Task: Look for space in Otradnoye, Russia from 10th June, 2023 to 25th June, 2023 for 4 adults in price range Rs.10000 to Rs.15000. Place can be private room with 4 bedrooms having 4 beds and 4 bathrooms. Property type can be house, flat, guest house, hotel. Amenities needed are: wifi, TV, free parkinig on premises, gym, breakfast. Booking option can be shelf check-in. Required host language is English.
Action: Mouse moved to (383, 151)
Screenshot: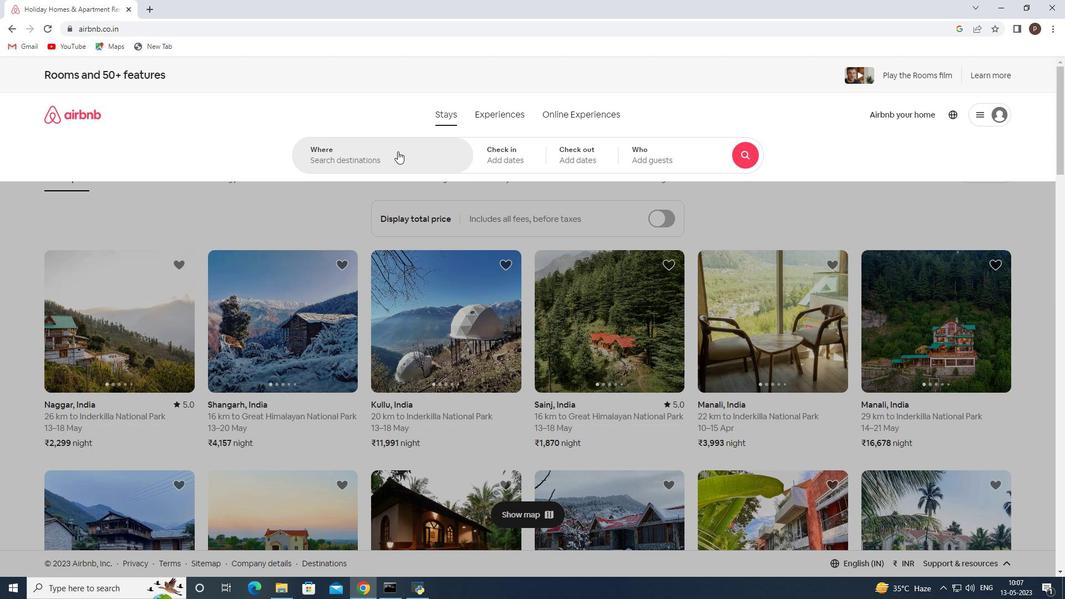 
Action: Mouse pressed left at (383, 151)
Screenshot: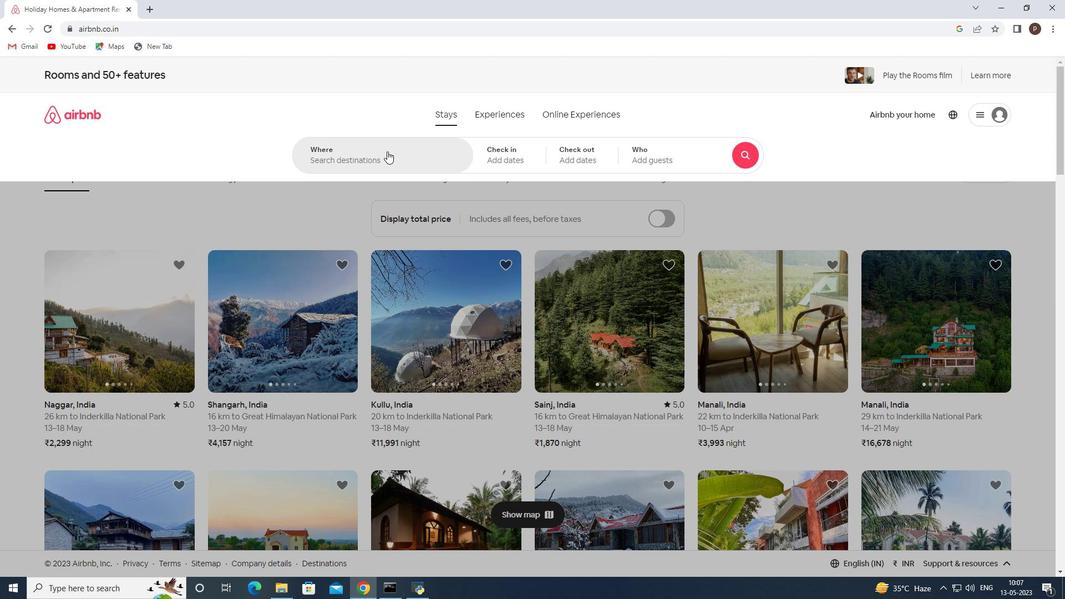 
Action: Key pressed <Key.caps_lock>O<Key.caps_lock>tradnoye,<Key.space><Key.caps_lock>R<Key.caps_lock>ussia<Key.enter>
Screenshot: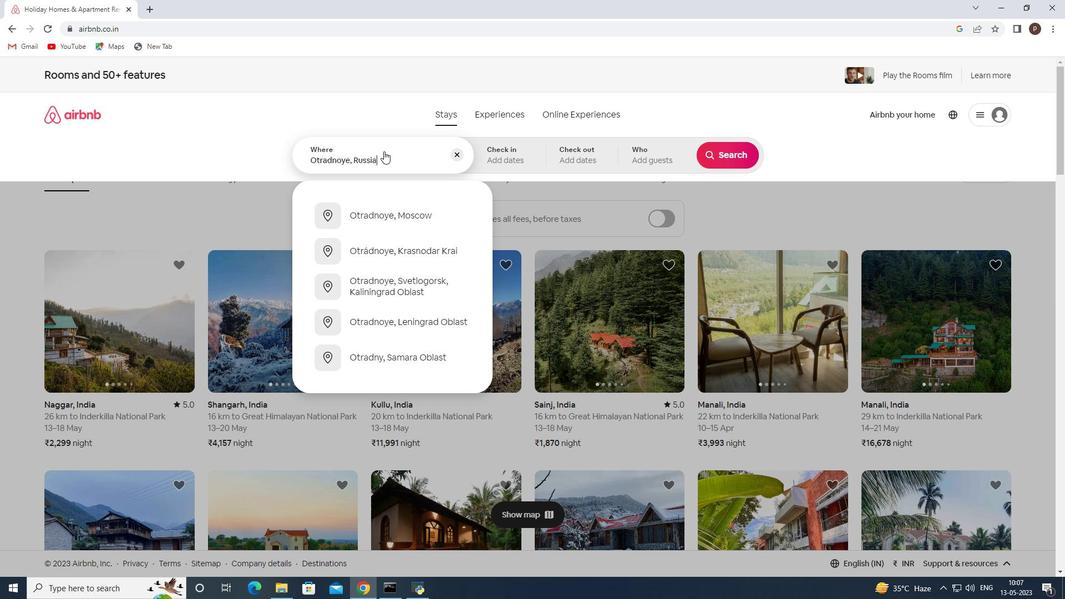 
Action: Mouse moved to (715, 316)
Screenshot: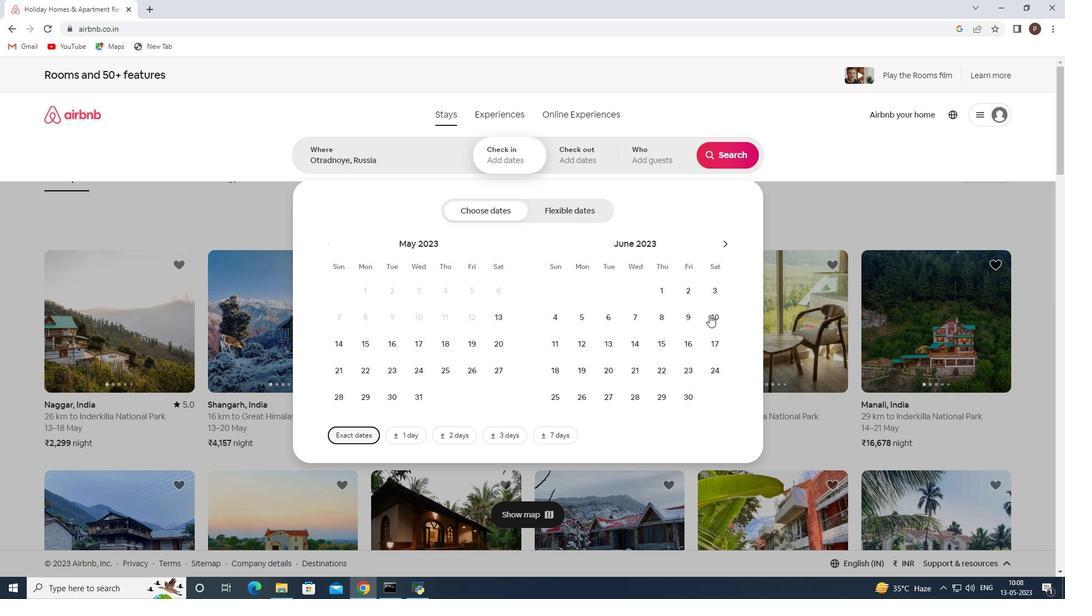 
Action: Mouse pressed left at (715, 316)
Screenshot: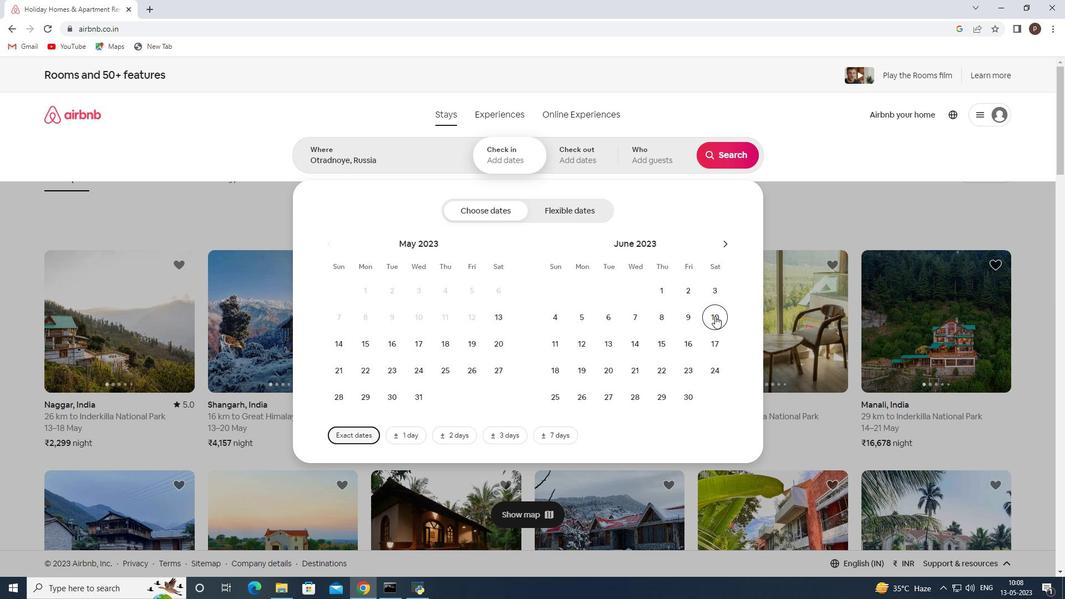 
Action: Mouse moved to (545, 397)
Screenshot: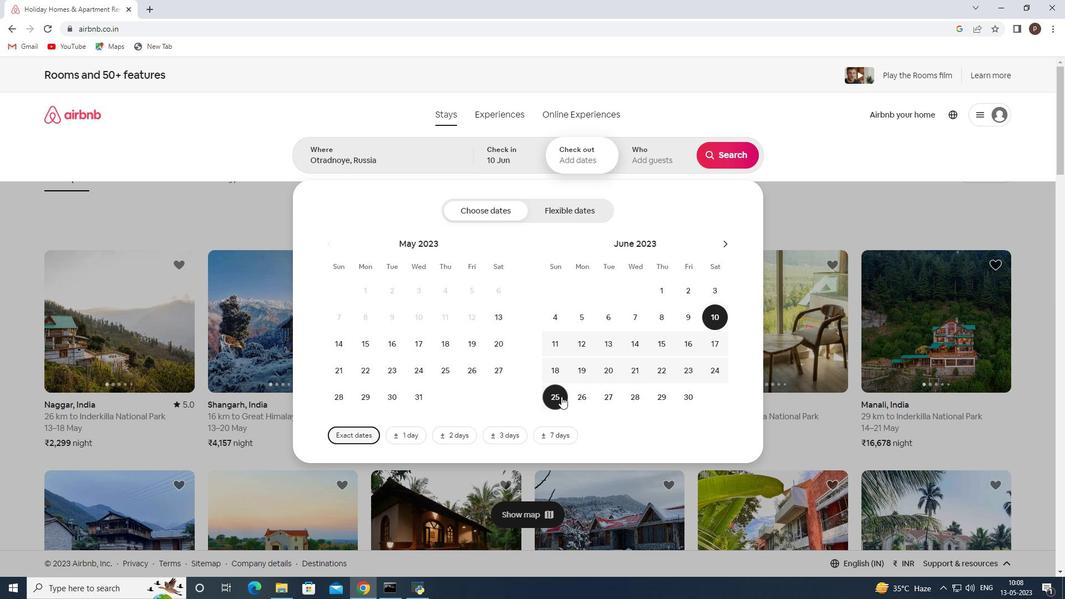 
Action: Mouse pressed left at (545, 397)
Screenshot: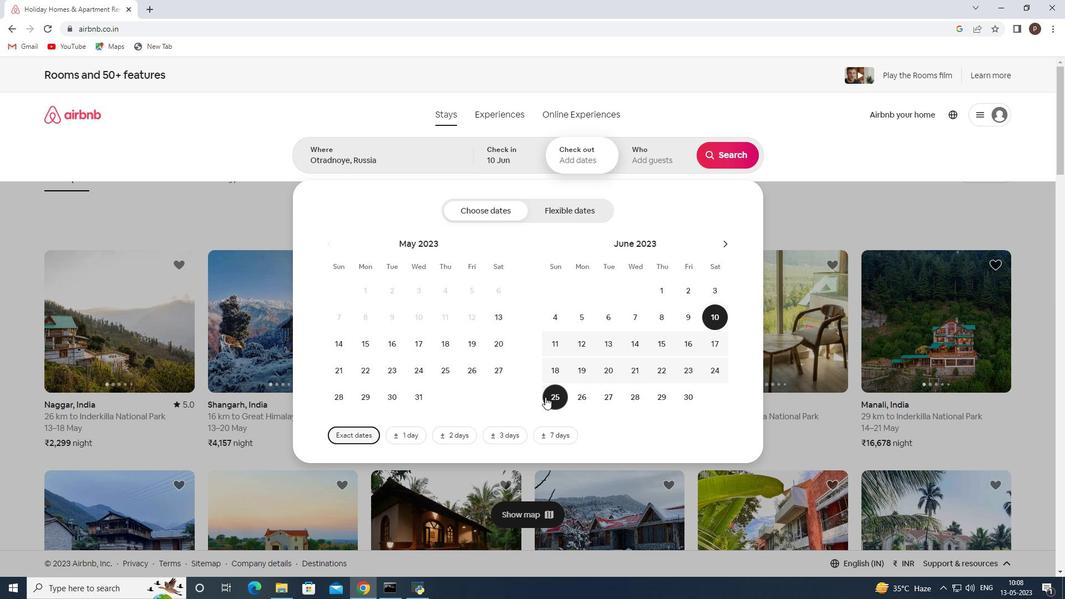
Action: Mouse moved to (638, 155)
Screenshot: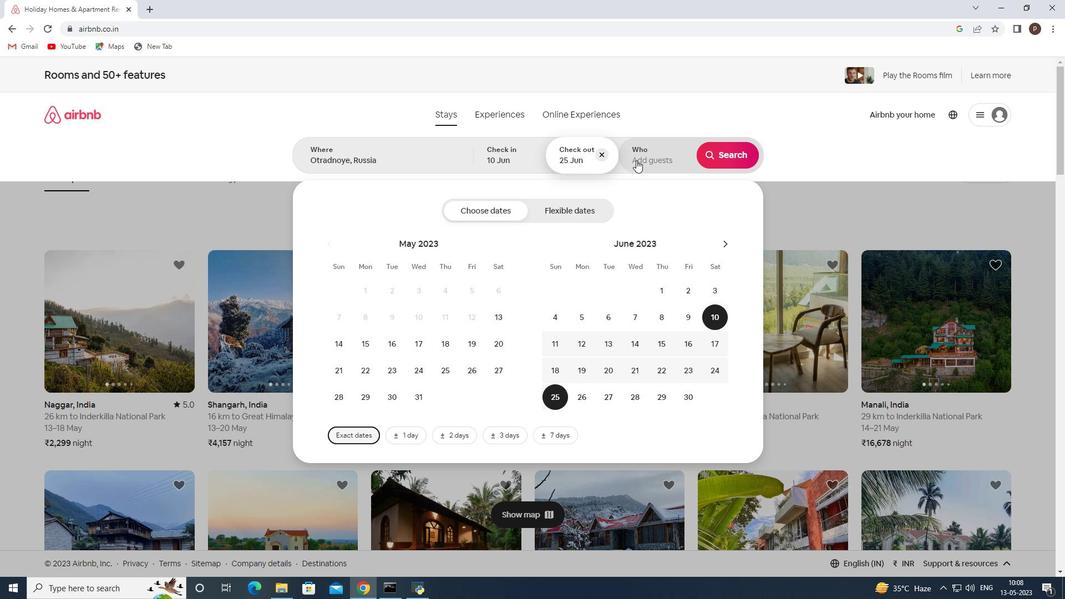 
Action: Mouse pressed left at (638, 155)
Screenshot: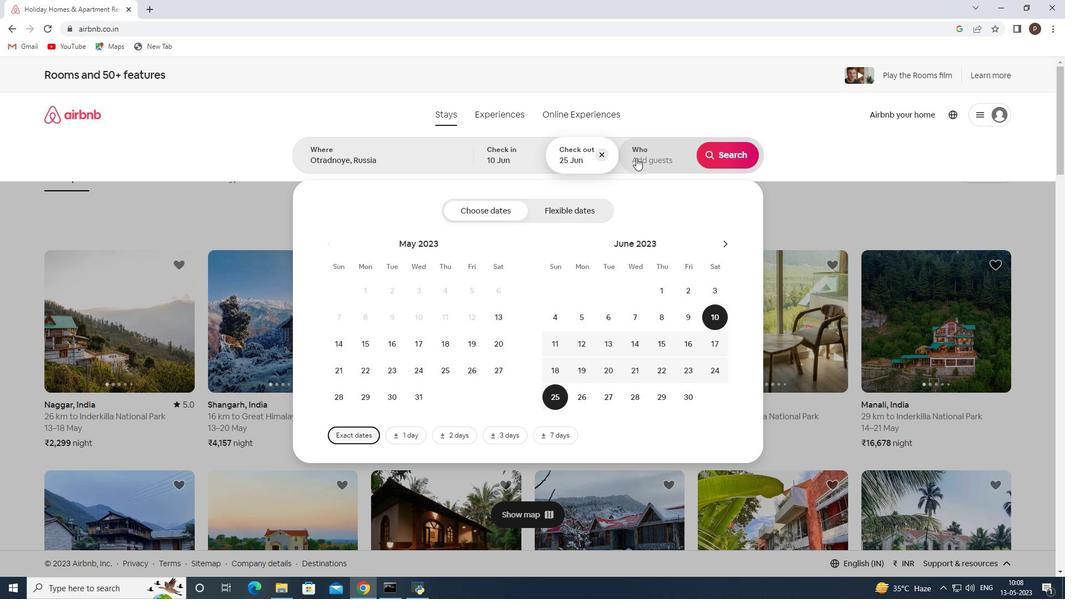 
Action: Mouse moved to (738, 214)
Screenshot: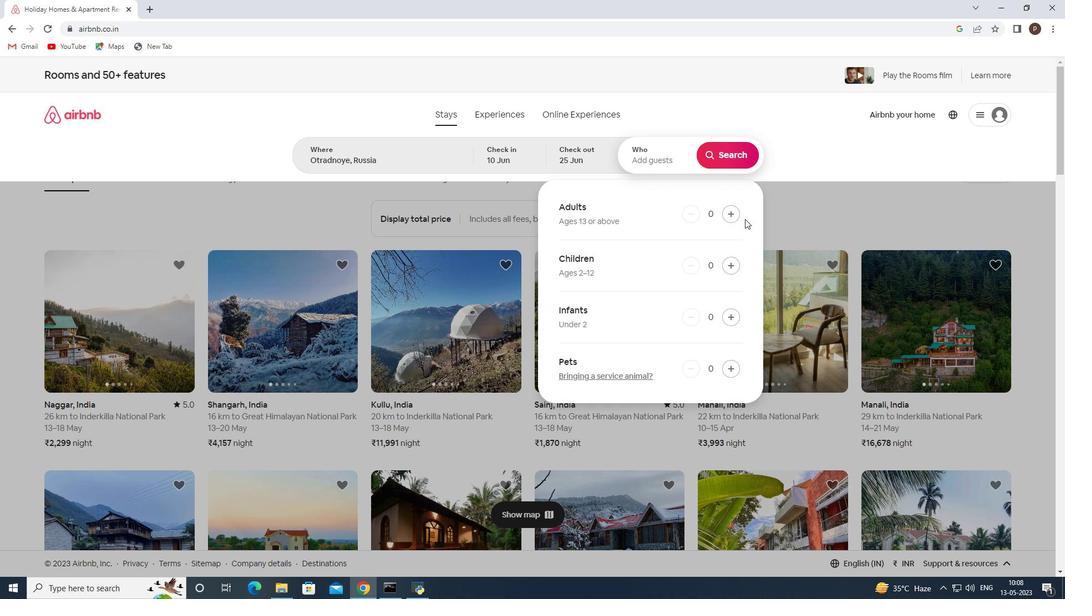 
Action: Mouse pressed left at (738, 214)
Screenshot: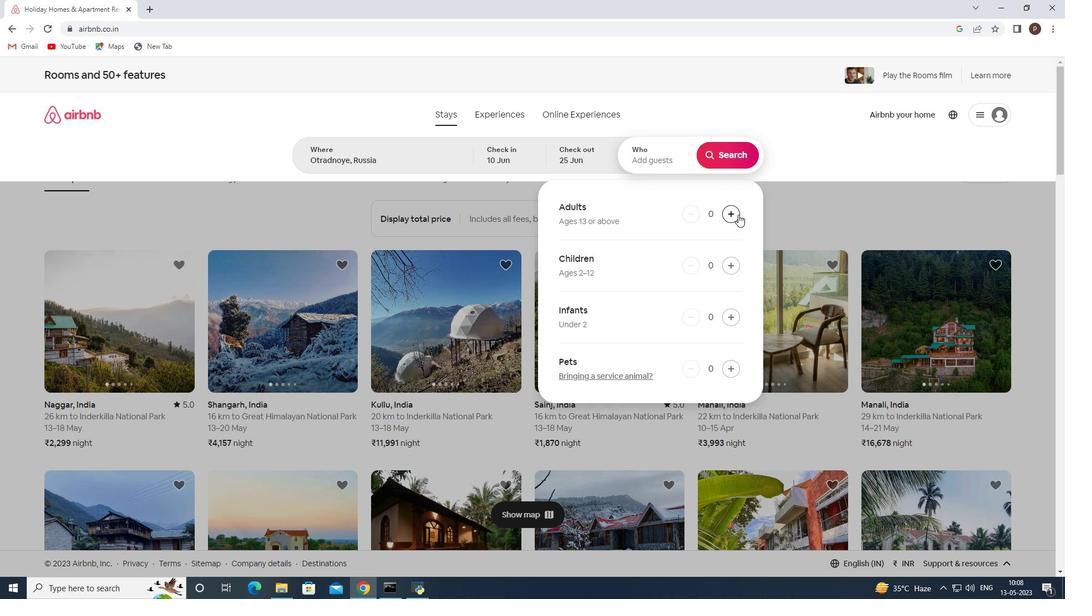 
Action: Mouse pressed left at (738, 214)
Screenshot: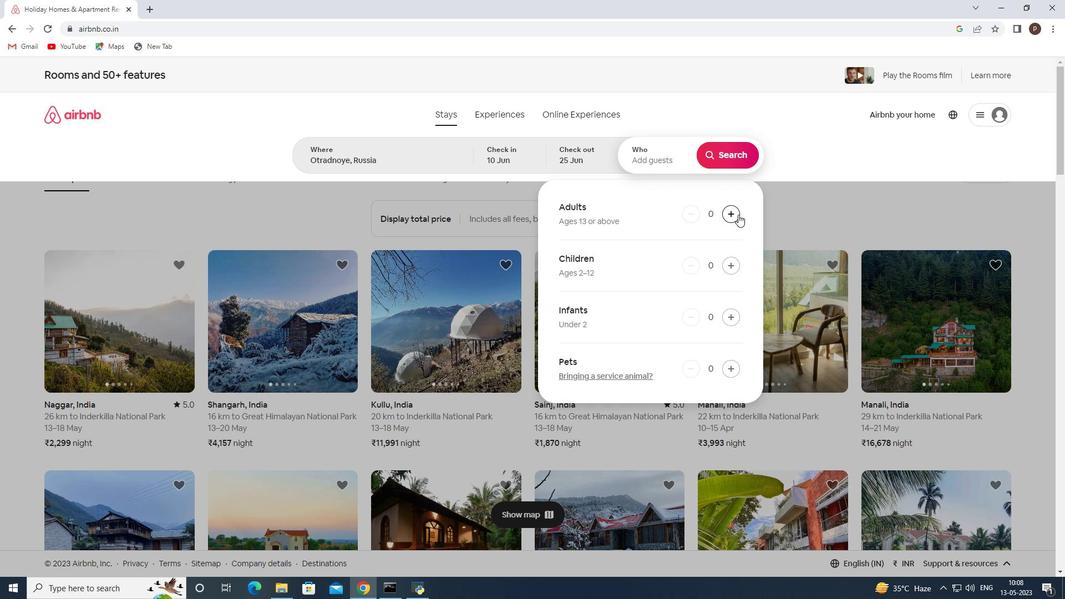 
Action: Mouse pressed left at (738, 214)
Screenshot: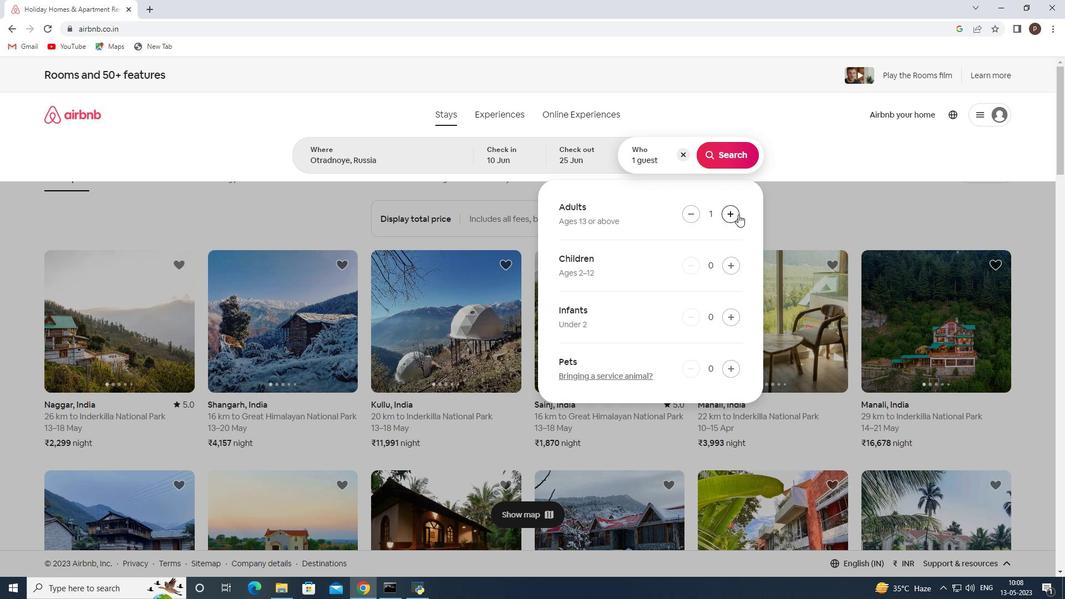 
Action: Mouse pressed left at (738, 214)
Screenshot: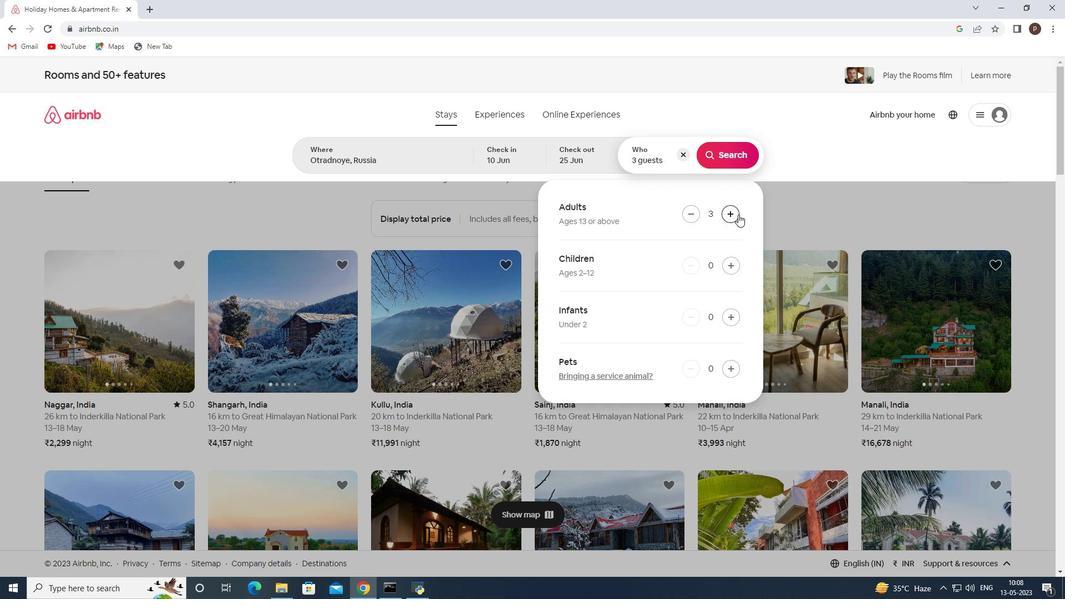 
Action: Mouse moved to (729, 153)
Screenshot: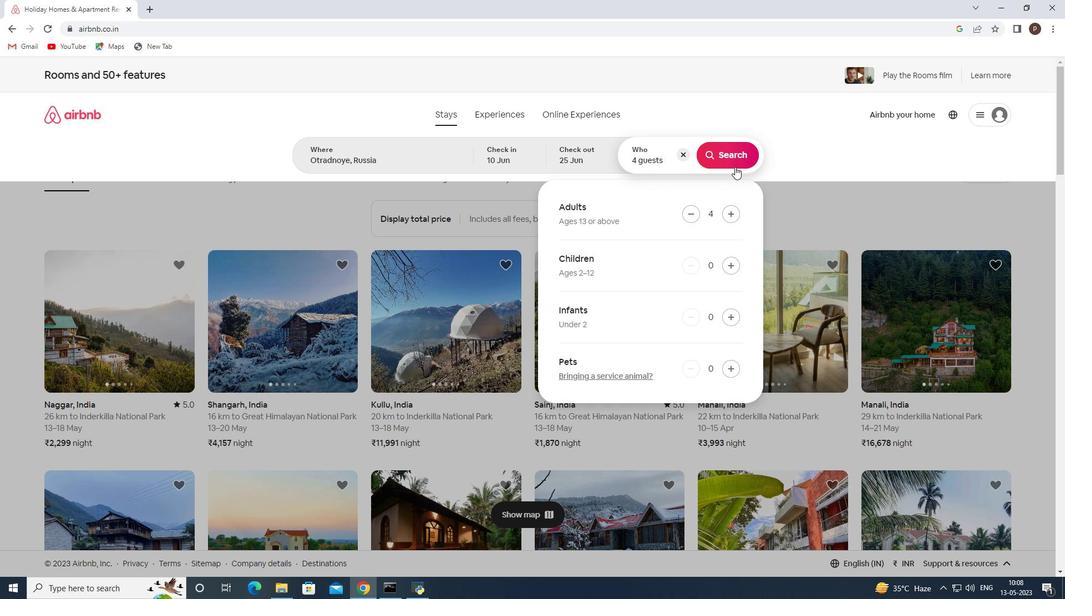 
Action: Mouse pressed left at (729, 153)
Screenshot: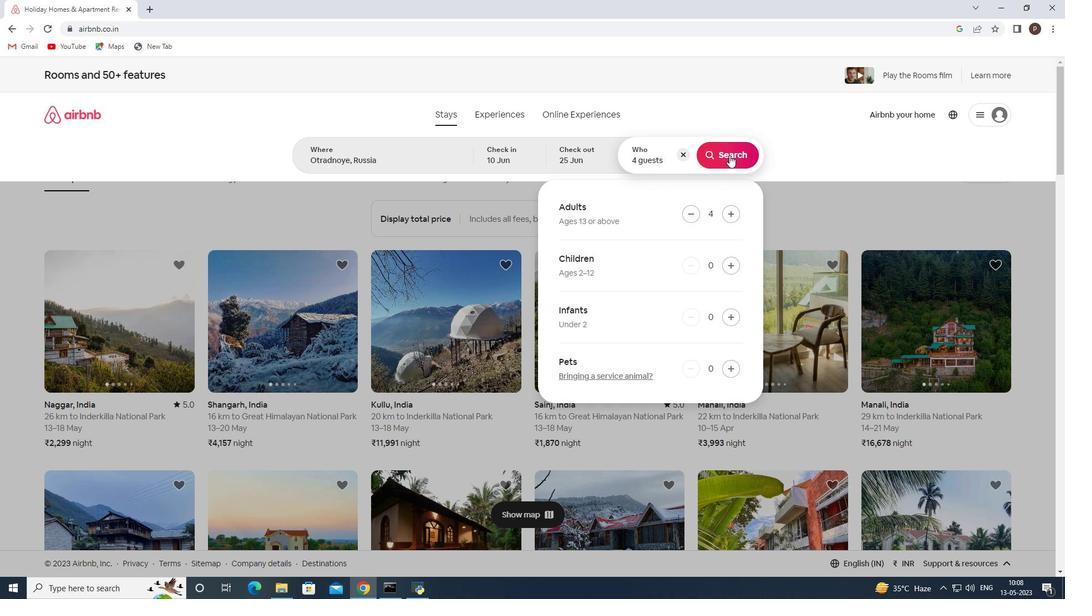 
Action: Mouse moved to (1009, 123)
Screenshot: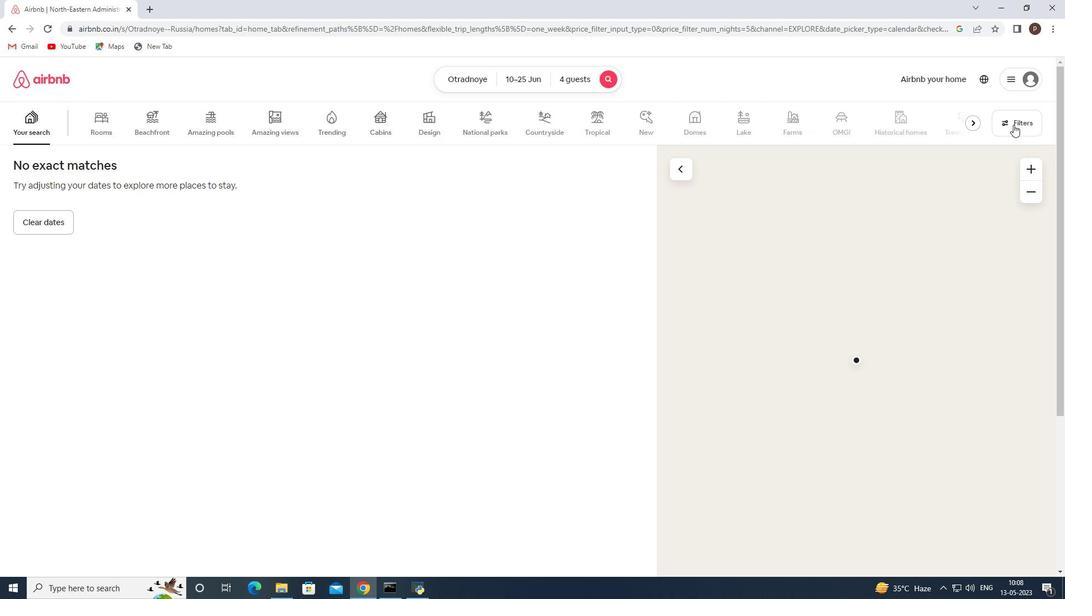 
Action: Mouse pressed left at (1009, 123)
Screenshot: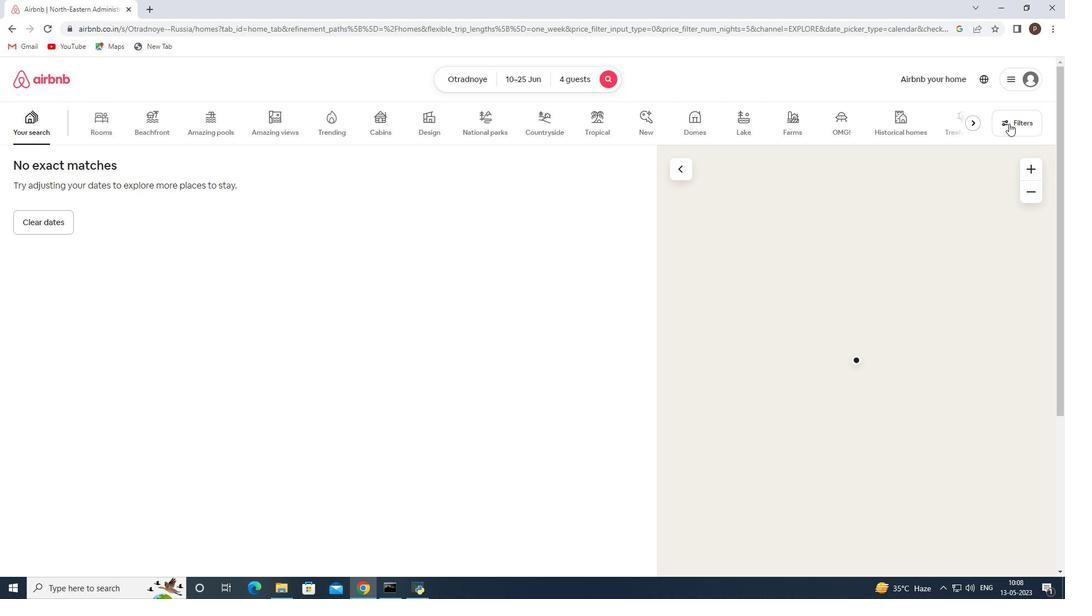 
Action: Mouse moved to (375, 402)
Screenshot: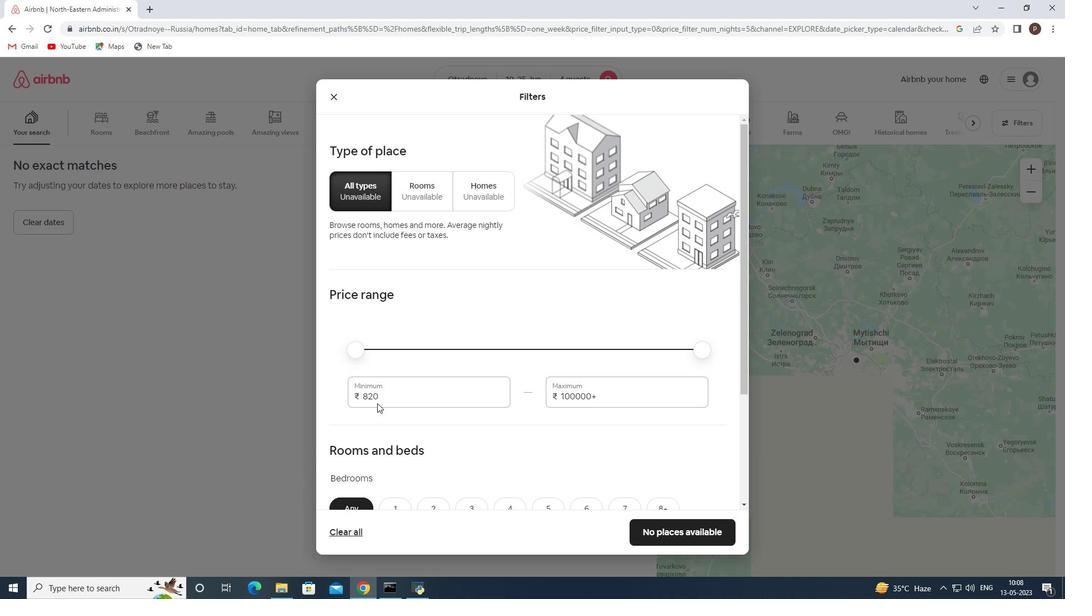 
Action: Mouse pressed left at (375, 402)
Screenshot: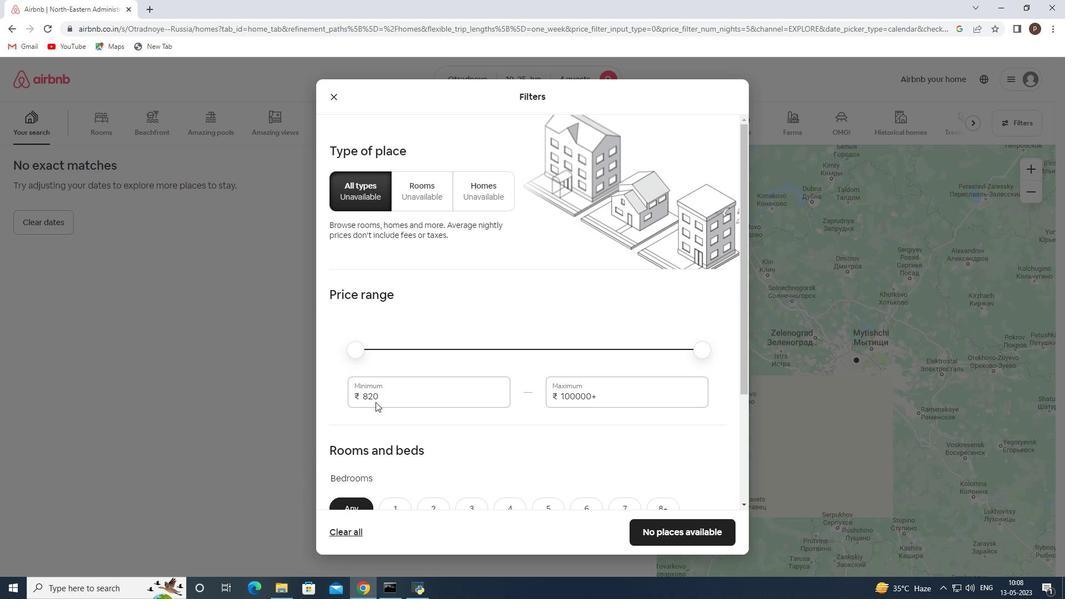 
Action: Mouse pressed left at (375, 402)
Screenshot: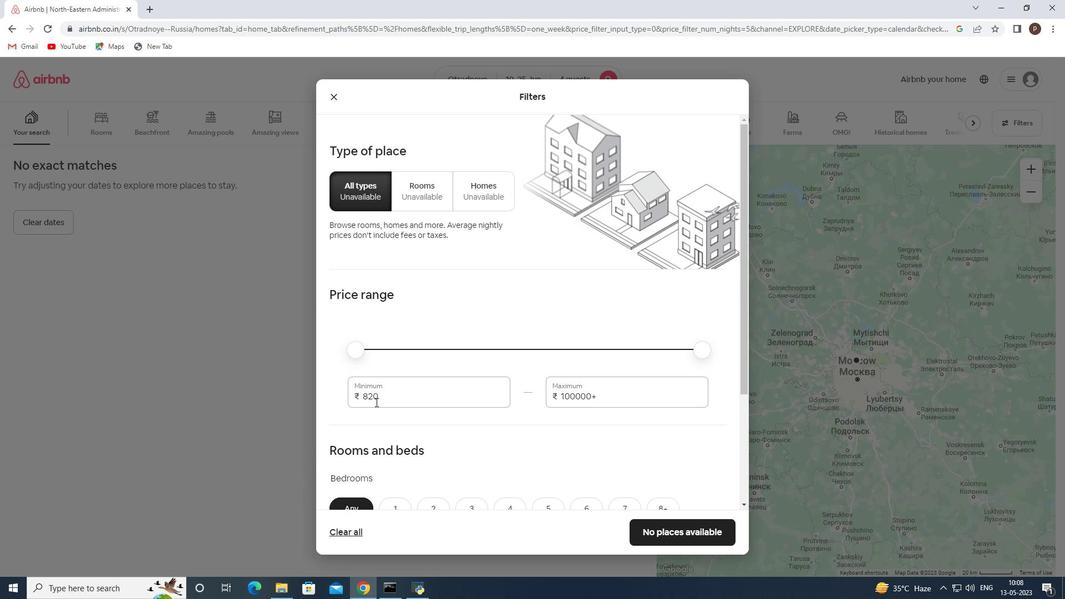 
Action: Key pressed 10000<Key.tab>15000
Screenshot: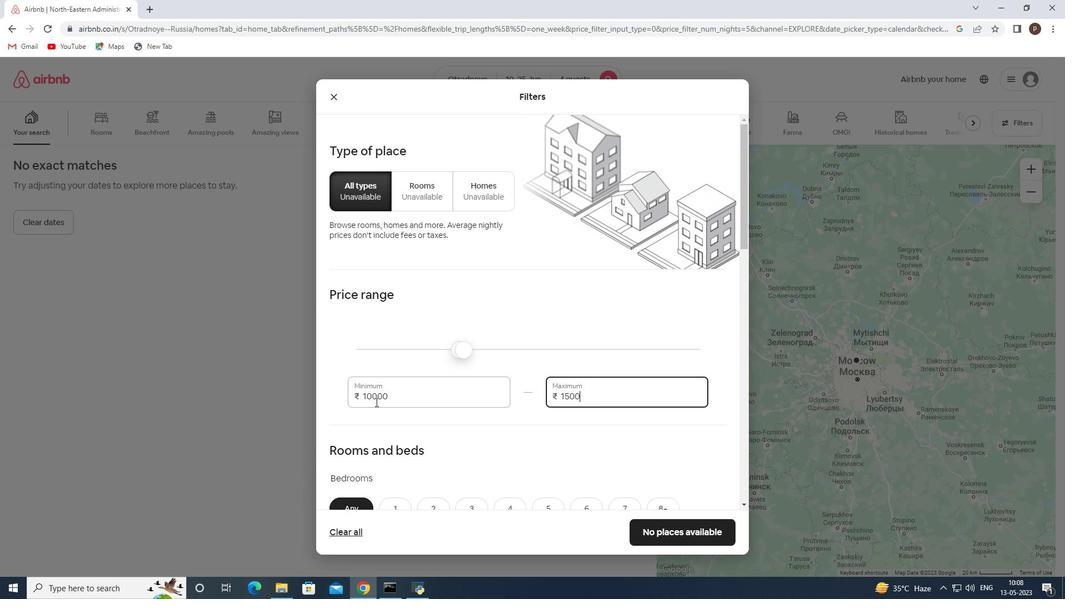 
Action: Mouse scrolled (375, 401) with delta (0, 0)
Screenshot: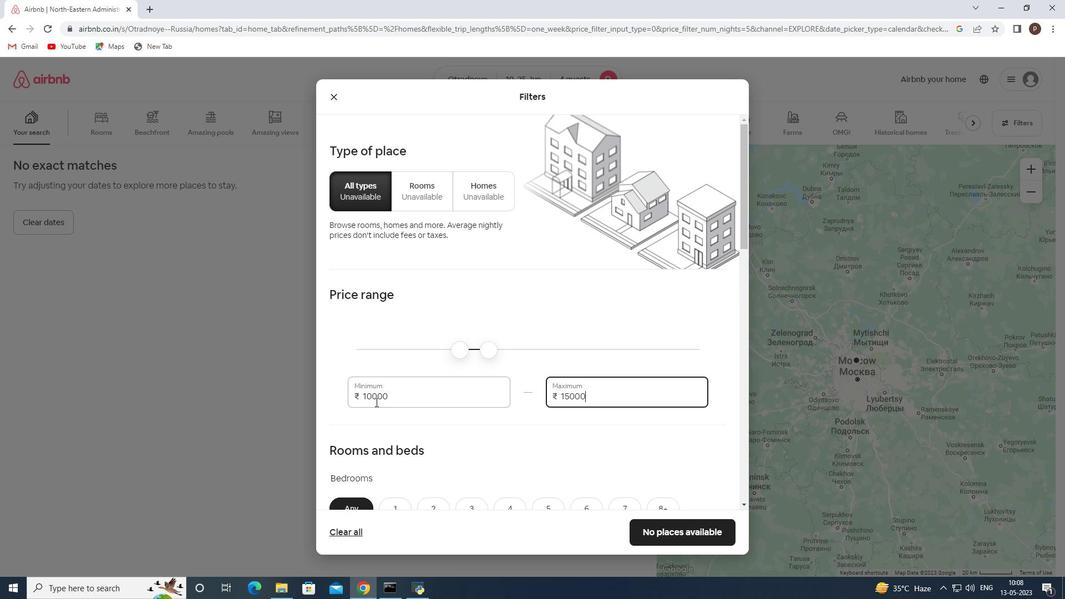 
Action: Mouse scrolled (375, 401) with delta (0, 0)
Screenshot: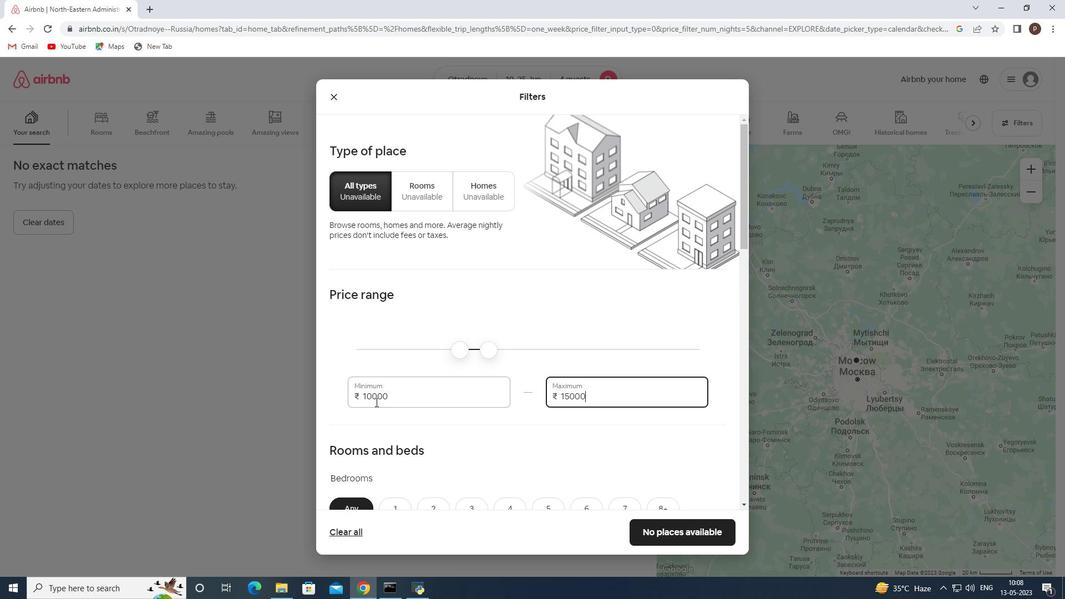 
Action: Mouse scrolled (375, 401) with delta (0, 0)
Screenshot: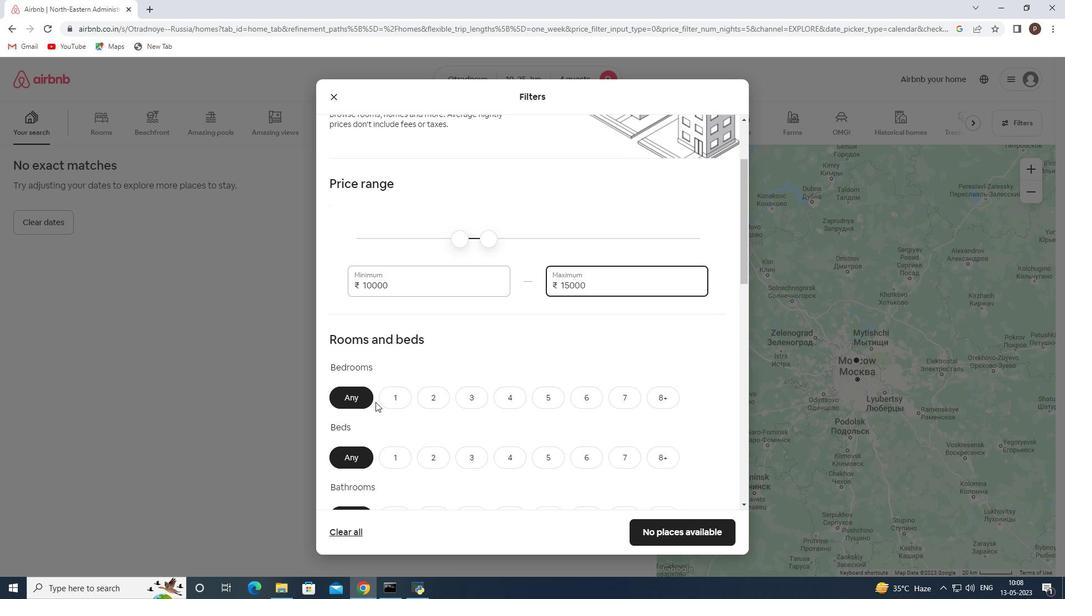 
Action: Mouse scrolled (375, 401) with delta (0, 0)
Screenshot: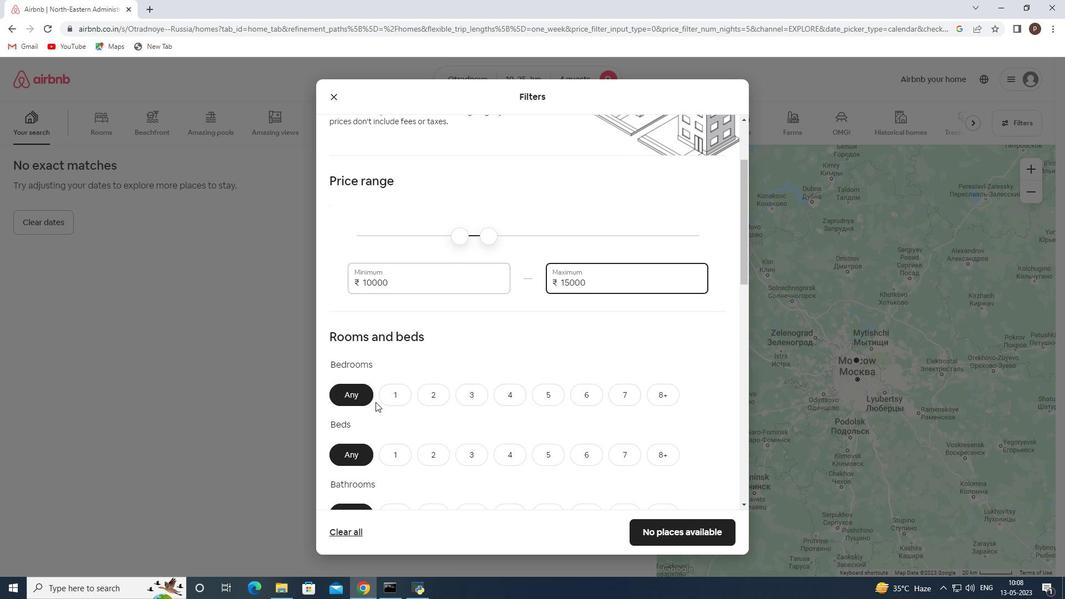 
Action: Mouse moved to (507, 285)
Screenshot: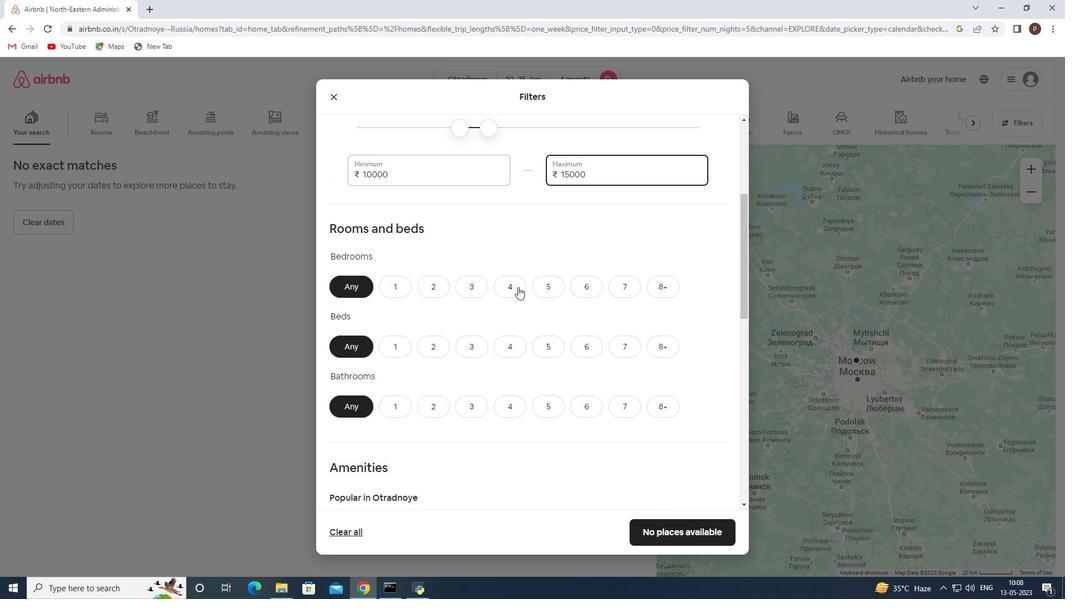 
Action: Mouse pressed left at (507, 285)
Screenshot: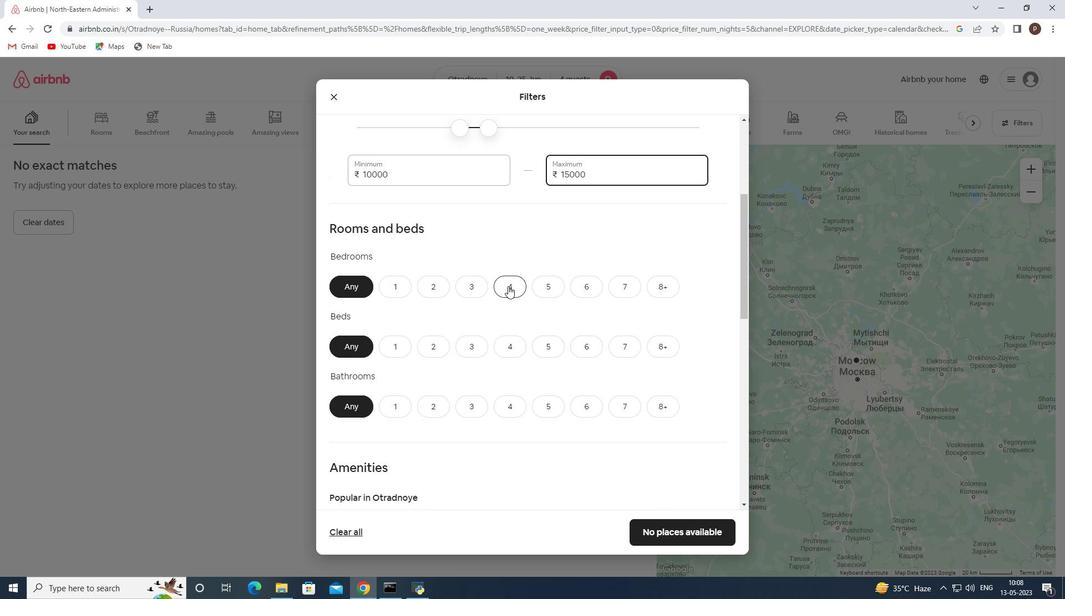 
Action: Mouse moved to (507, 346)
Screenshot: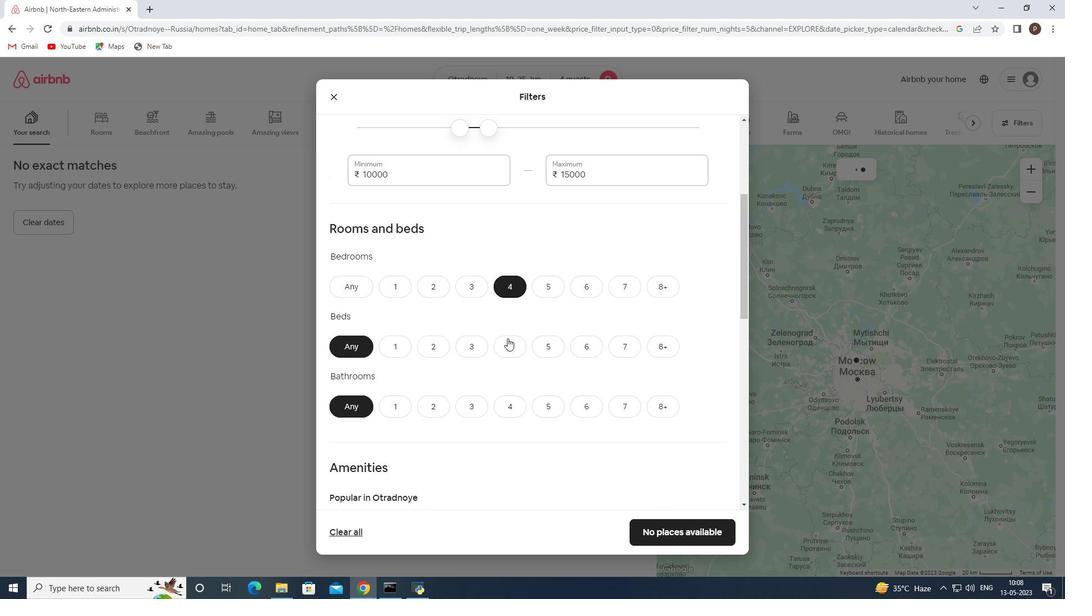 
Action: Mouse pressed left at (507, 346)
Screenshot: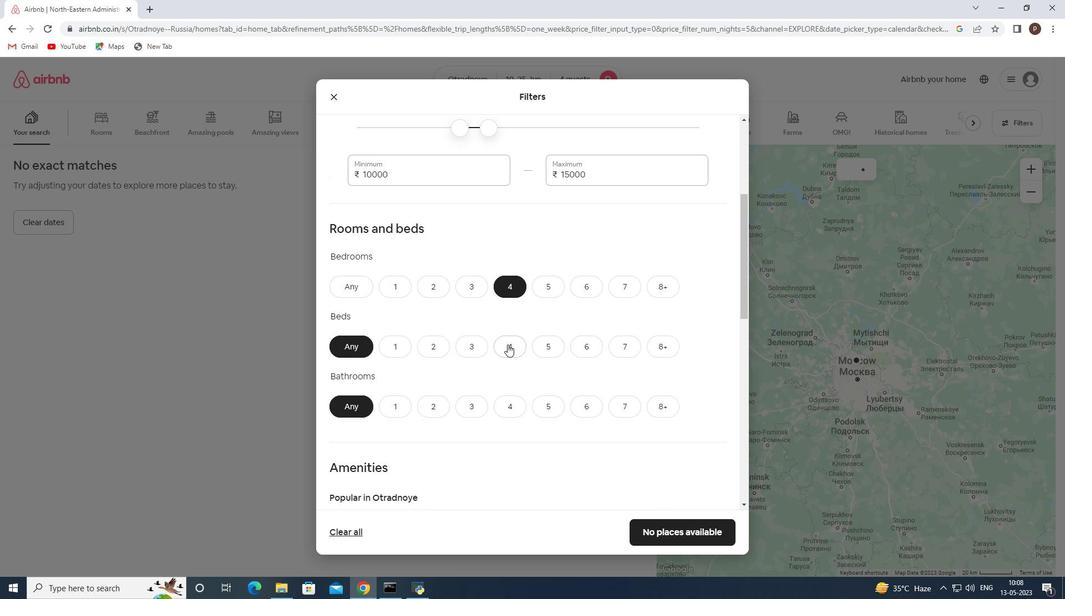 
Action: Mouse moved to (510, 402)
Screenshot: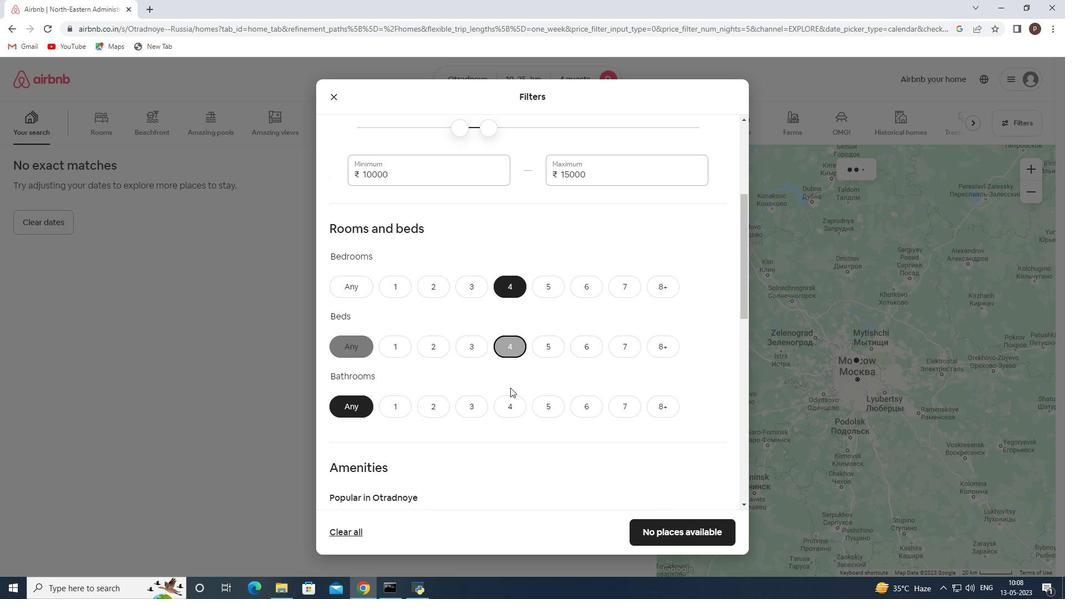 
Action: Mouse pressed left at (510, 402)
Screenshot: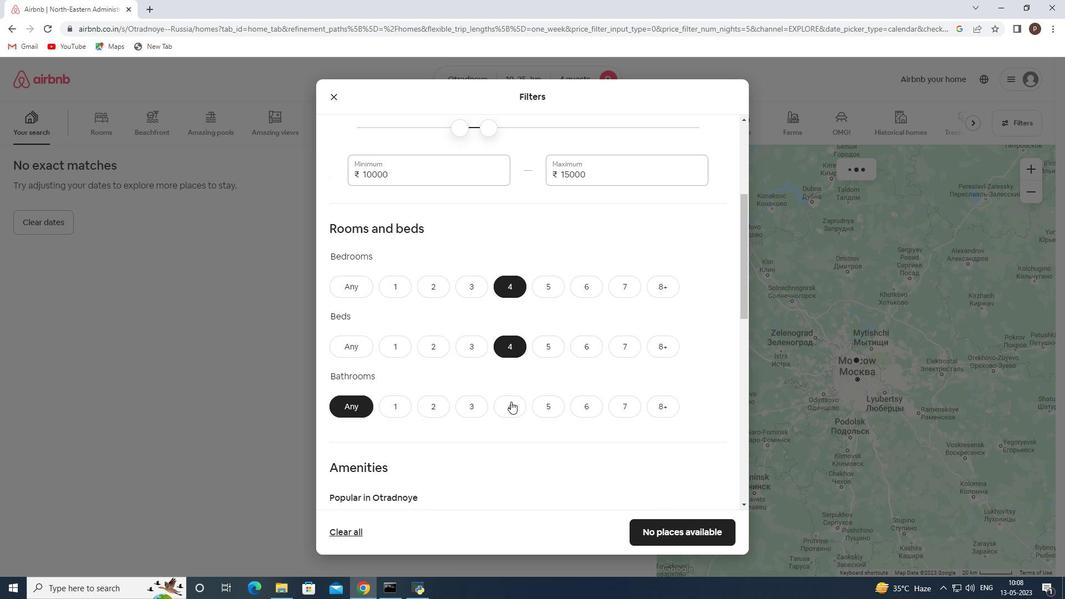 
Action: Mouse scrolled (510, 401) with delta (0, 0)
Screenshot: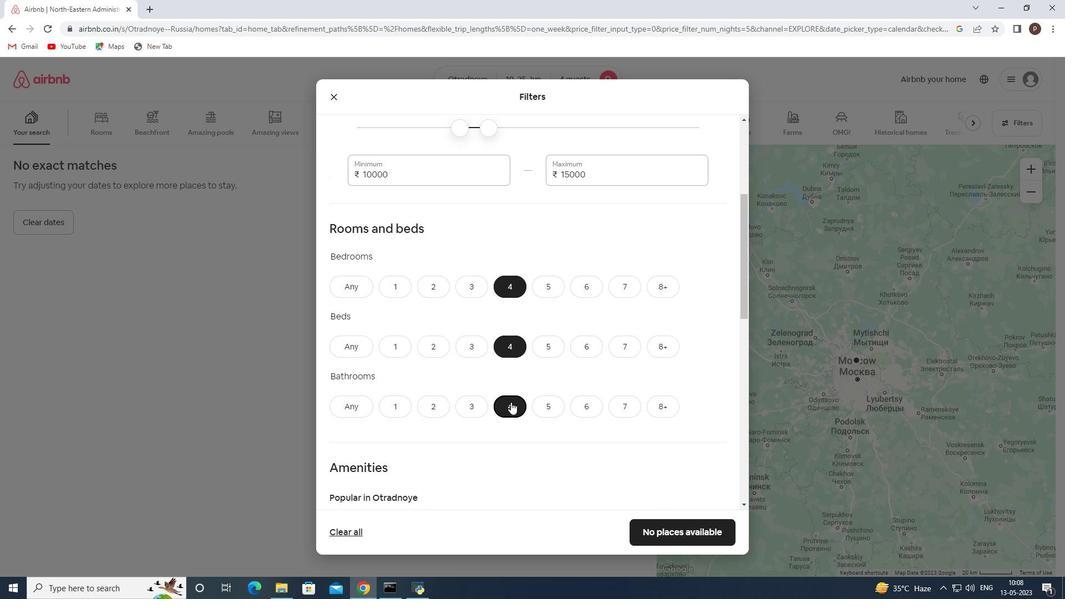 
Action: Mouse moved to (507, 387)
Screenshot: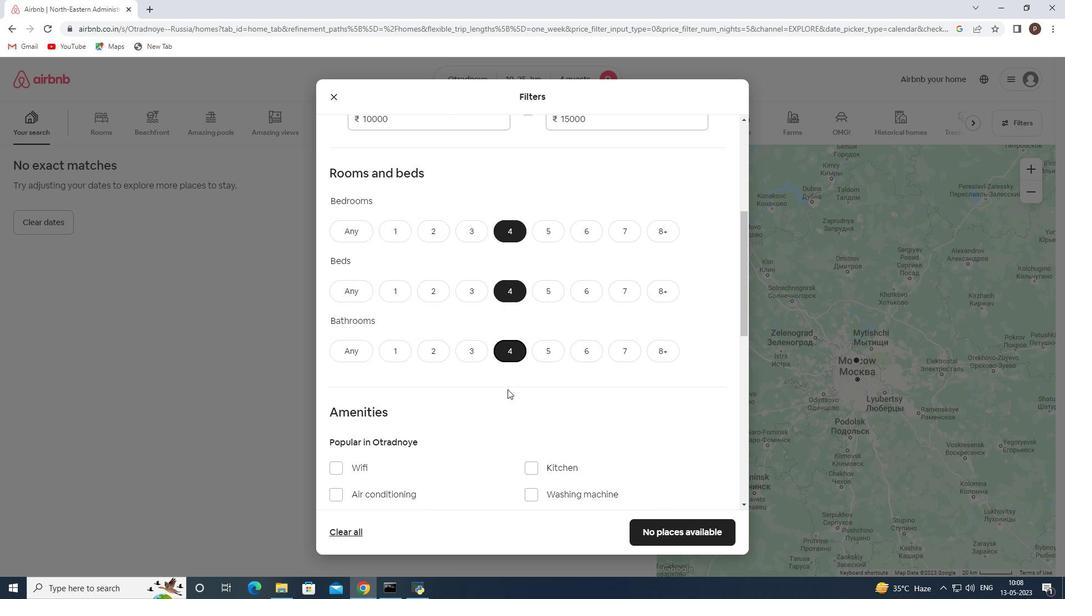 
Action: Mouse scrolled (507, 387) with delta (0, 0)
Screenshot: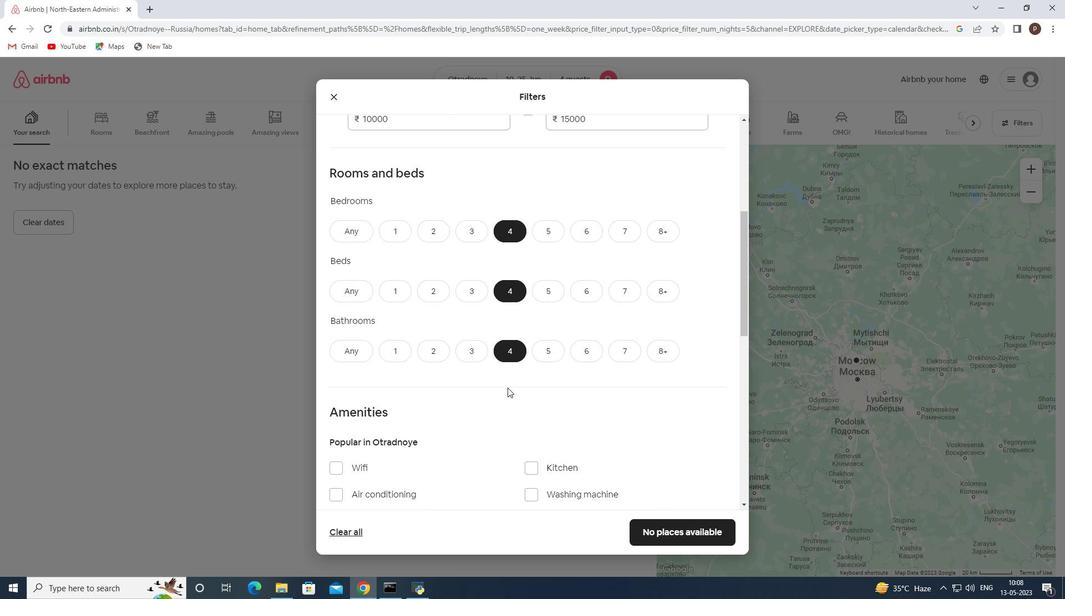 
Action: Mouse scrolled (507, 387) with delta (0, 0)
Screenshot: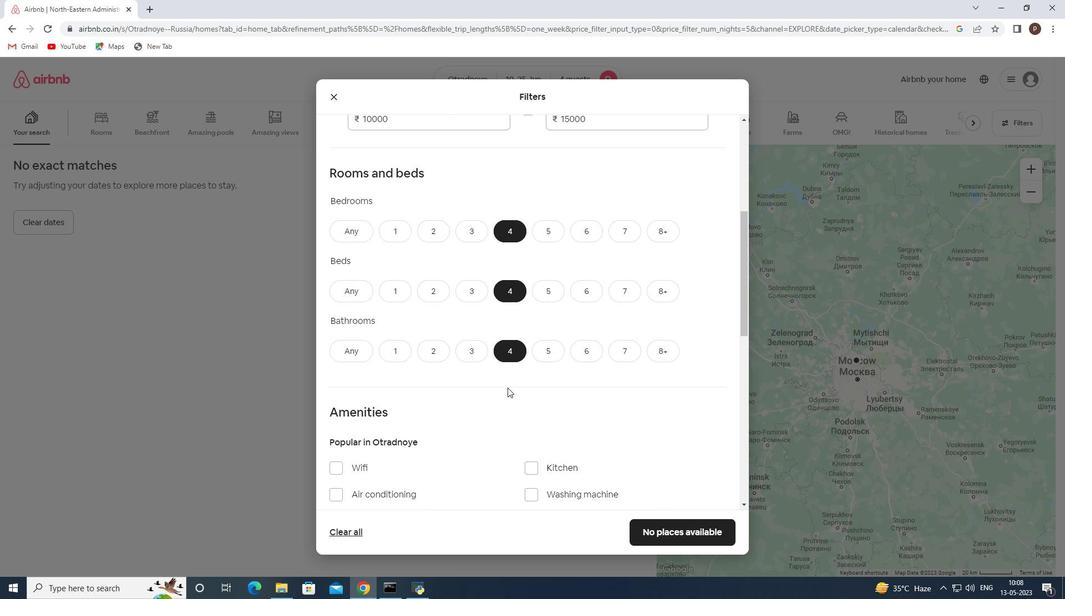 
Action: Mouse moved to (340, 358)
Screenshot: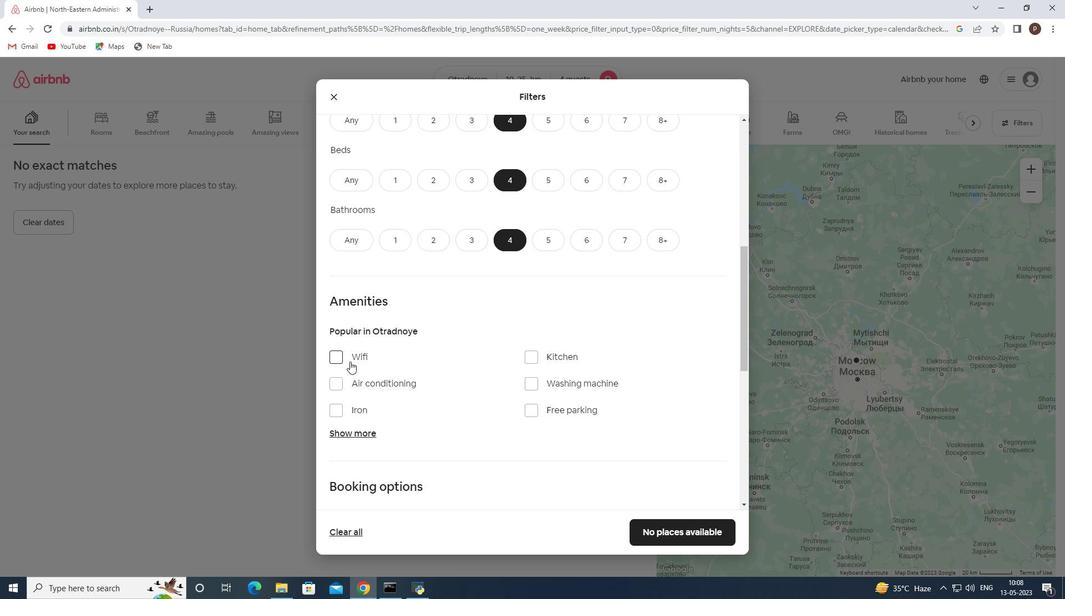 
Action: Mouse pressed left at (340, 358)
Screenshot: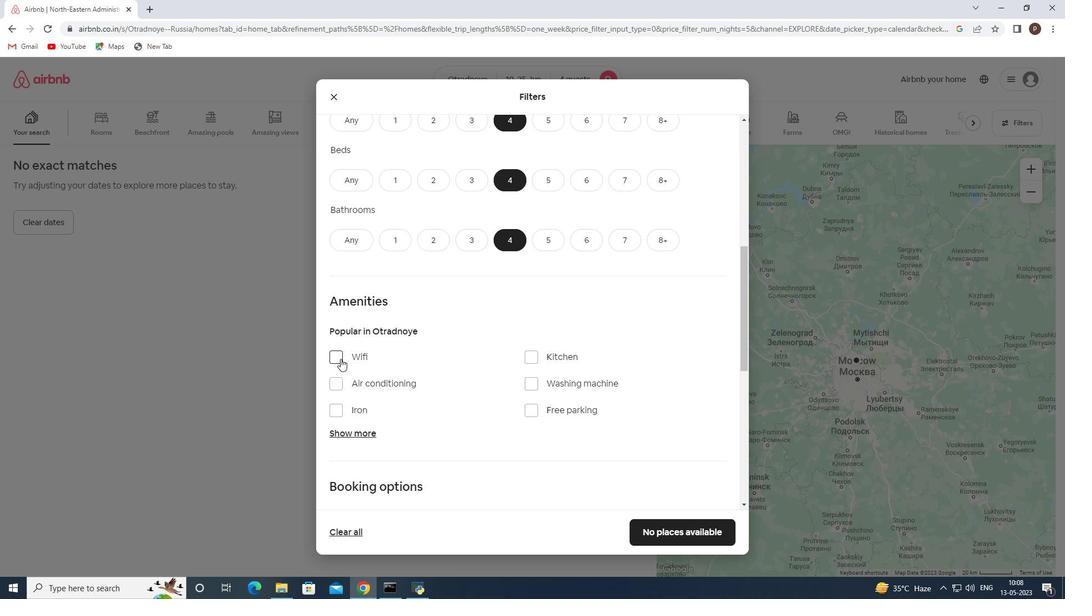 
Action: Mouse moved to (528, 411)
Screenshot: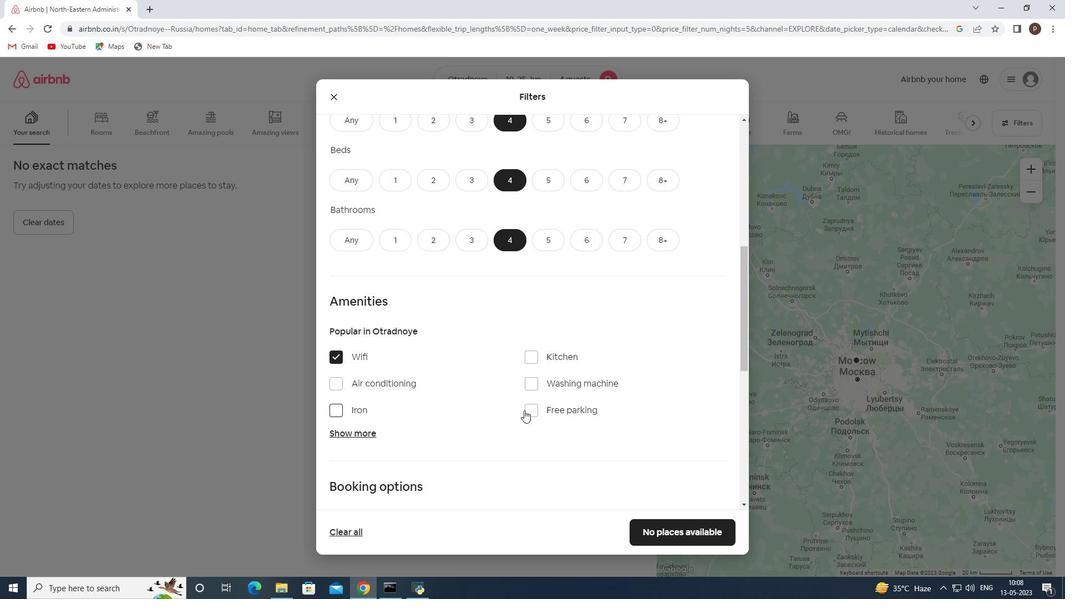 
Action: Mouse pressed left at (528, 411)
Screenshot: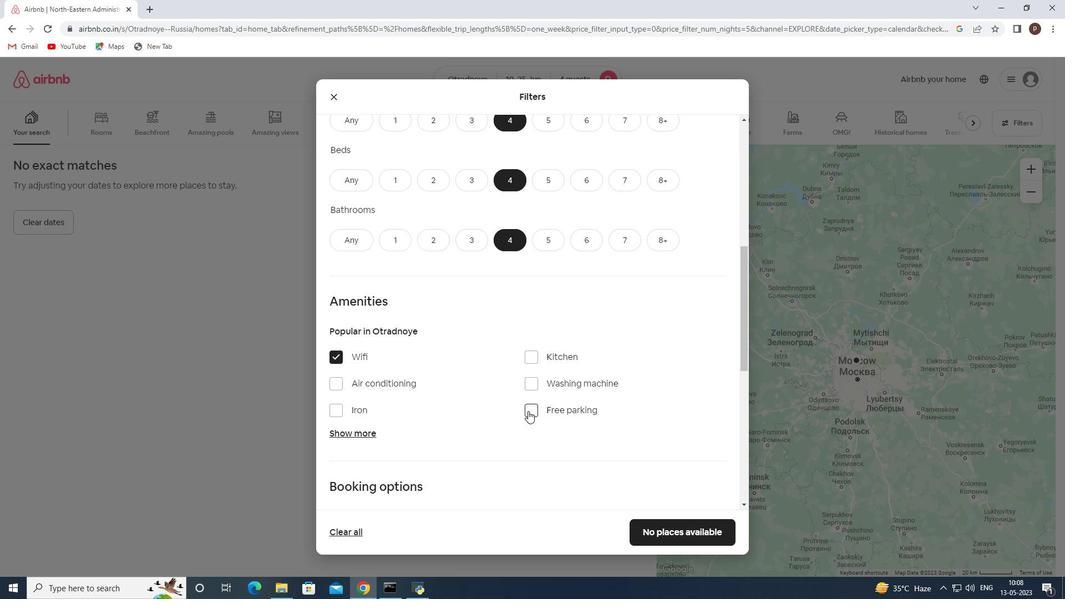 
Action: Mouse moved to (469, 417)
Screenshot: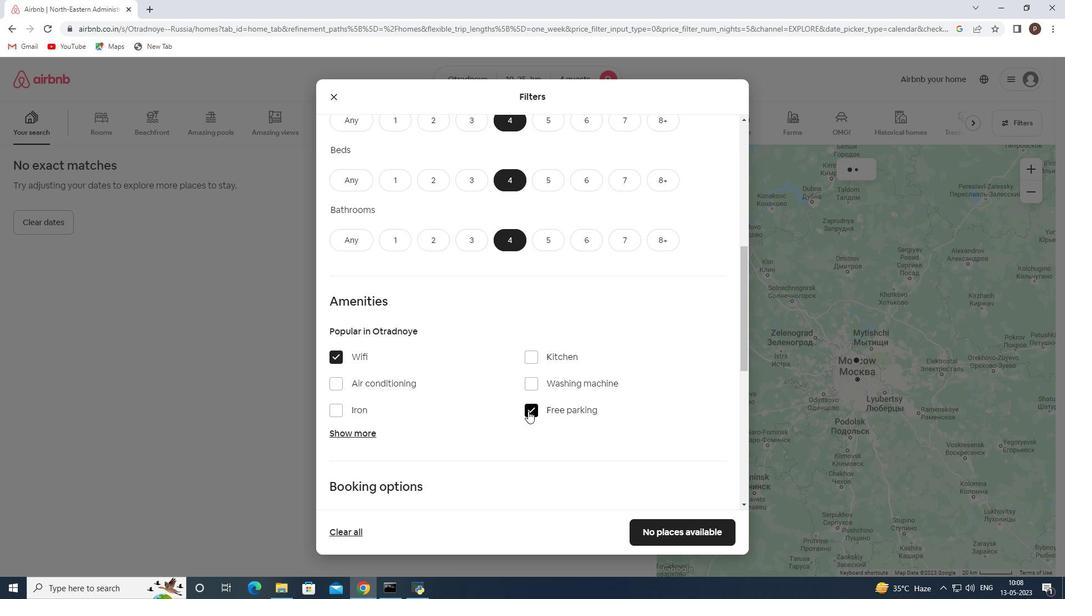 
Action: Mouse scrolled (469, 417) with delta (0, 0)
Screenshot: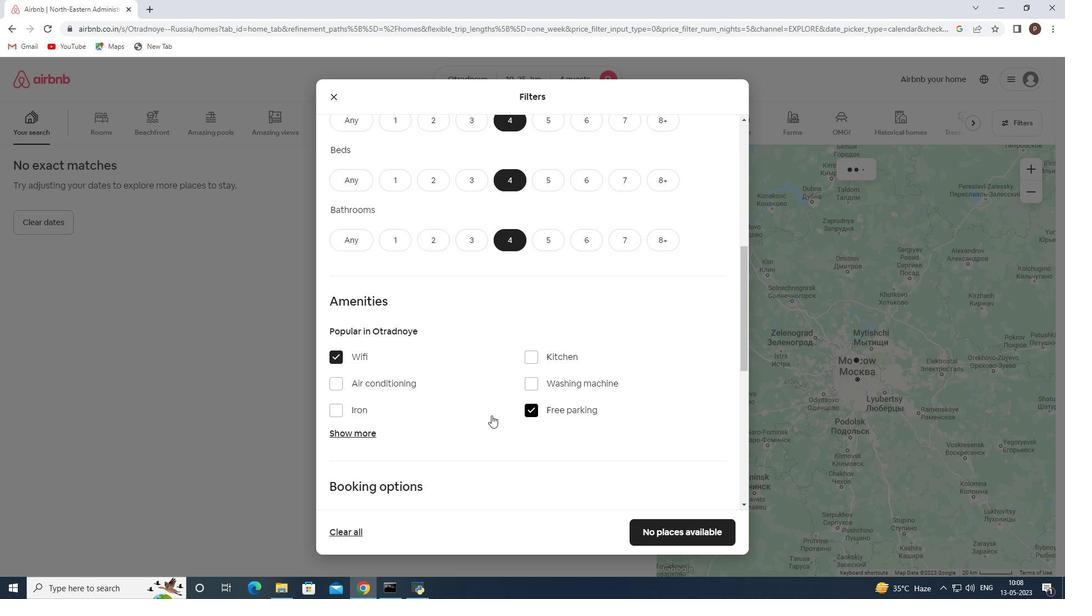 
Action: Mouse scrolled (469, 417) with delta (0, 0)
Screenshot: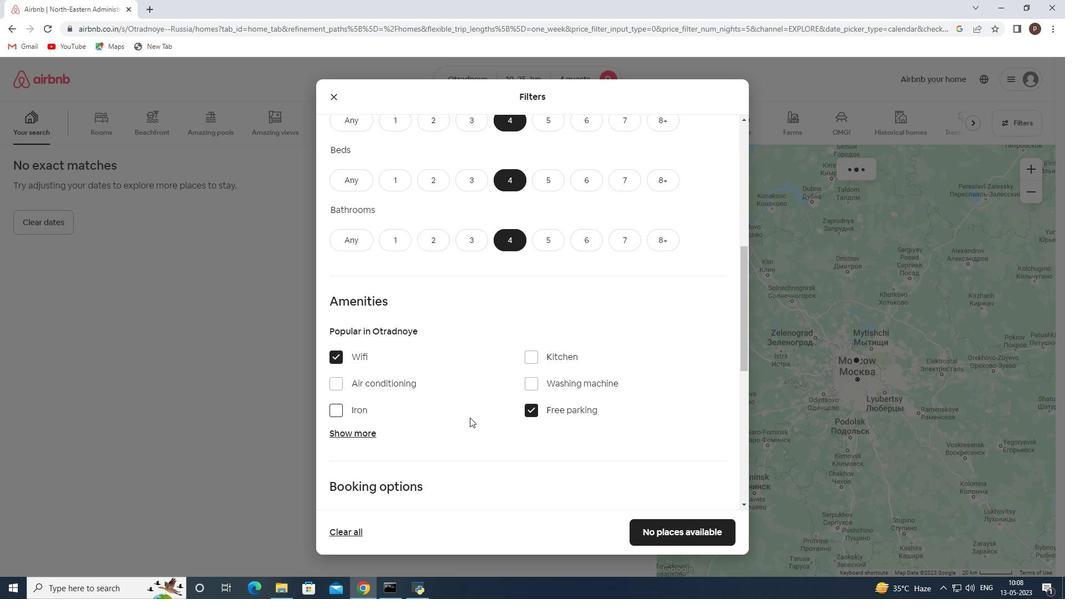 
Action: Mouse moved to (360, 324)
Screenshot: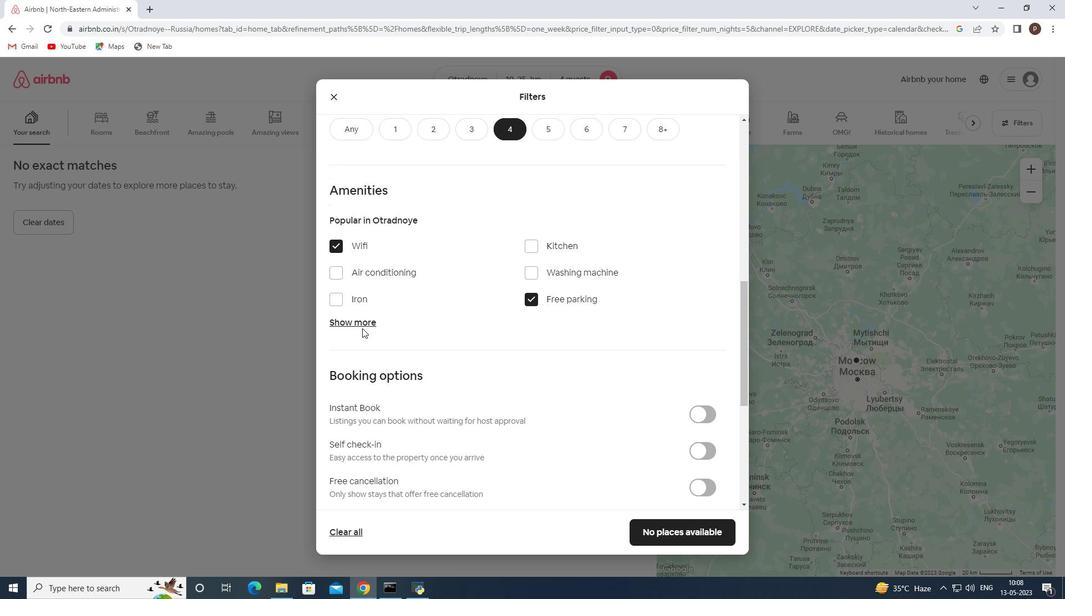 
Action: Mouse pressed left at (360, 324)
Screenshot: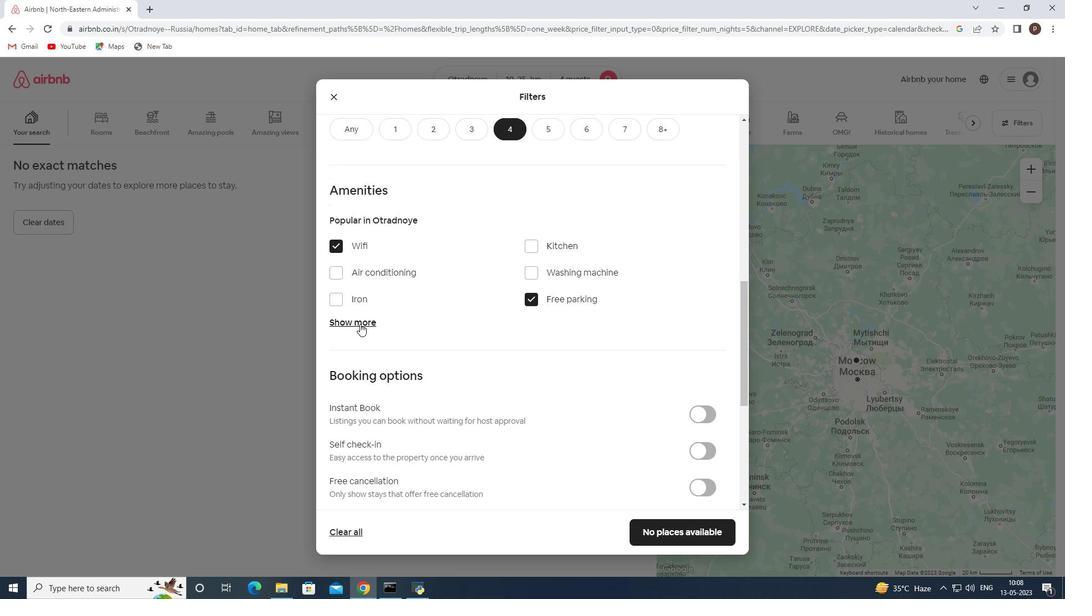 
Action: Mouse moved to (404, 363)
Screenshot: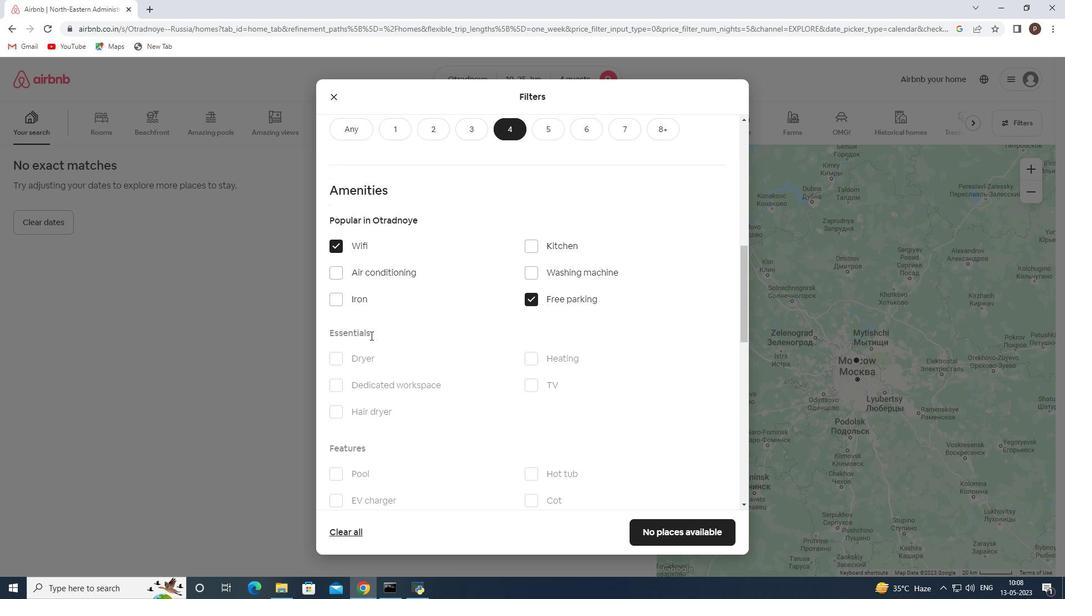 
Action: Mouse scrolled (404, 362) with delta (0, 0)
Screenshot: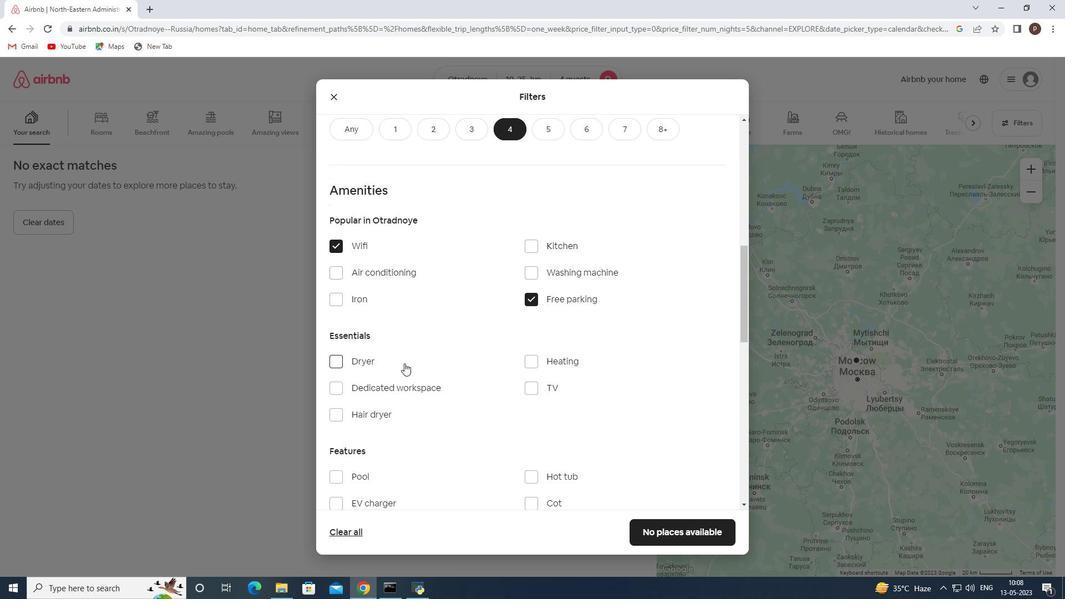 
Action: Mouse moved to (535, 336)
Screenshot: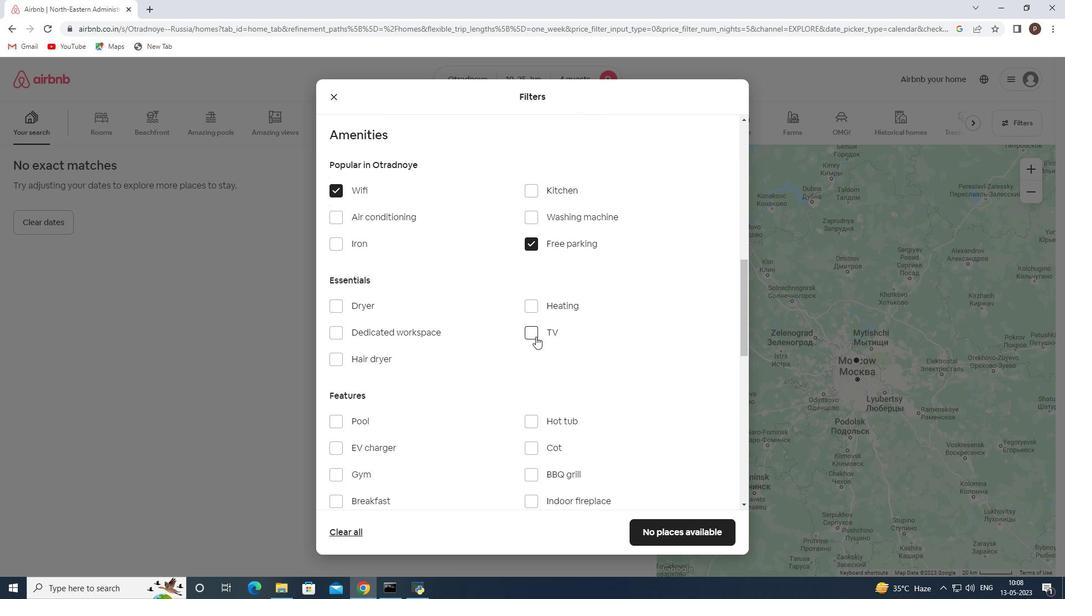 
Action: Mouse pressed left at (535, 336)
Screenshot: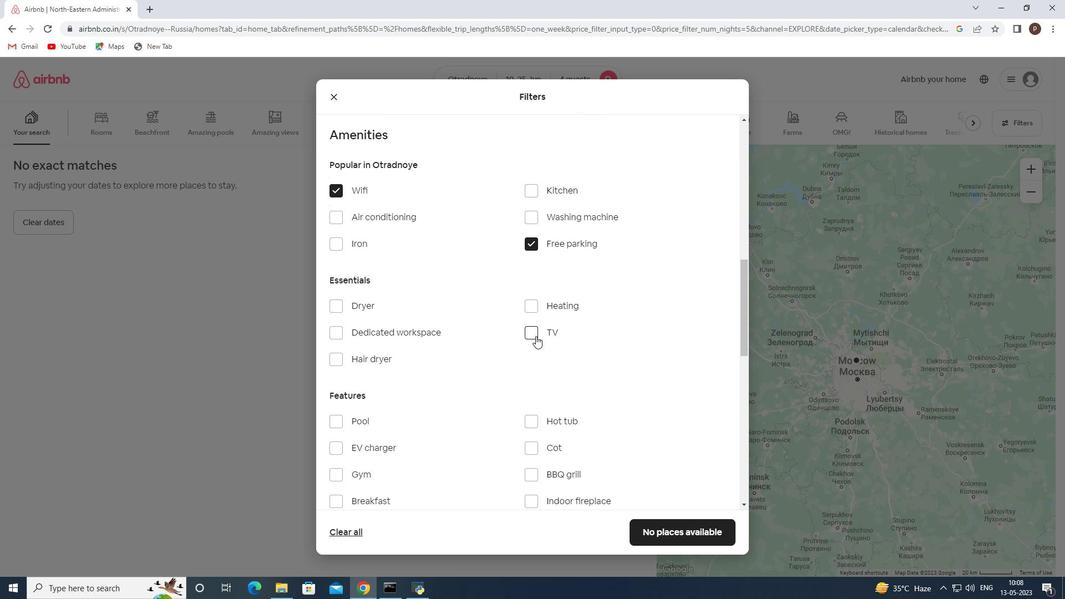 
Action: Mouse moved to (492, 370)
Screenshot: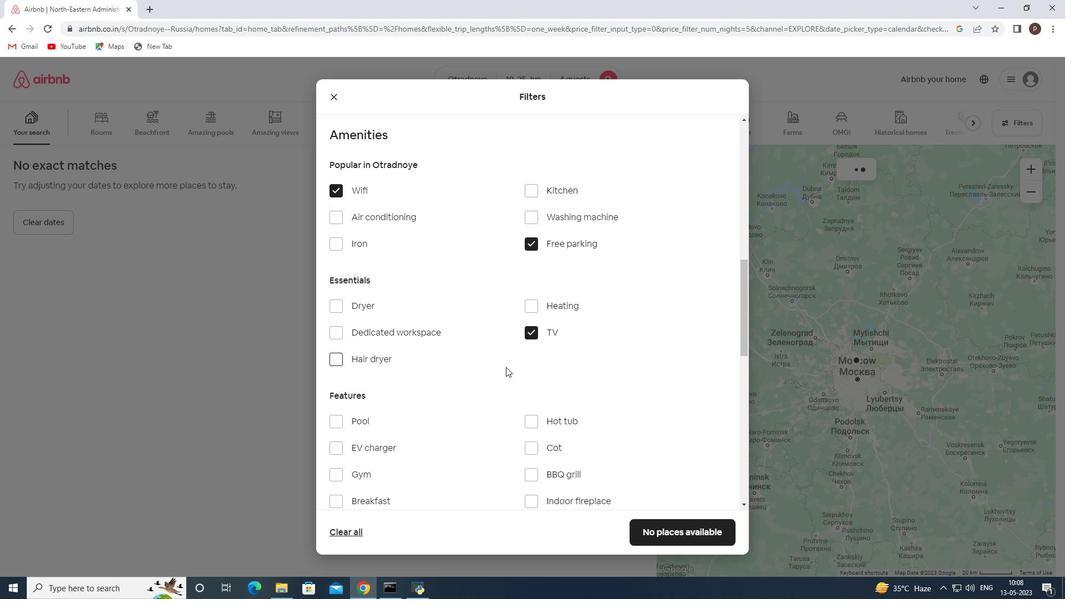 
Action: Mouse scrolled (492, 369) with delta (0, 0)
Screenshot: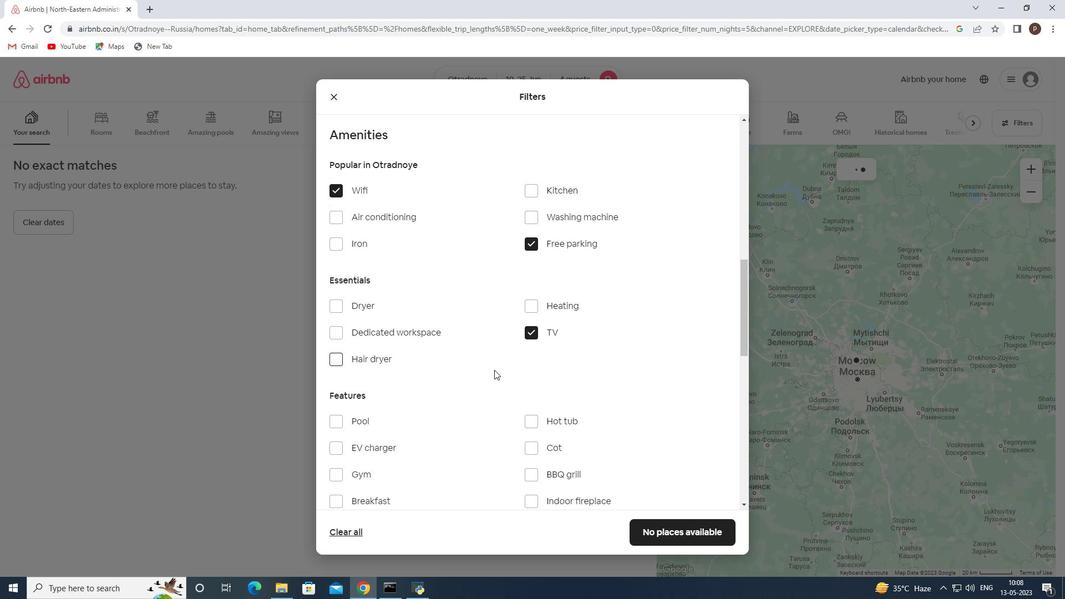
Action: Mouse scrolled (492, 369) with delta (0, 0)
Screenshot: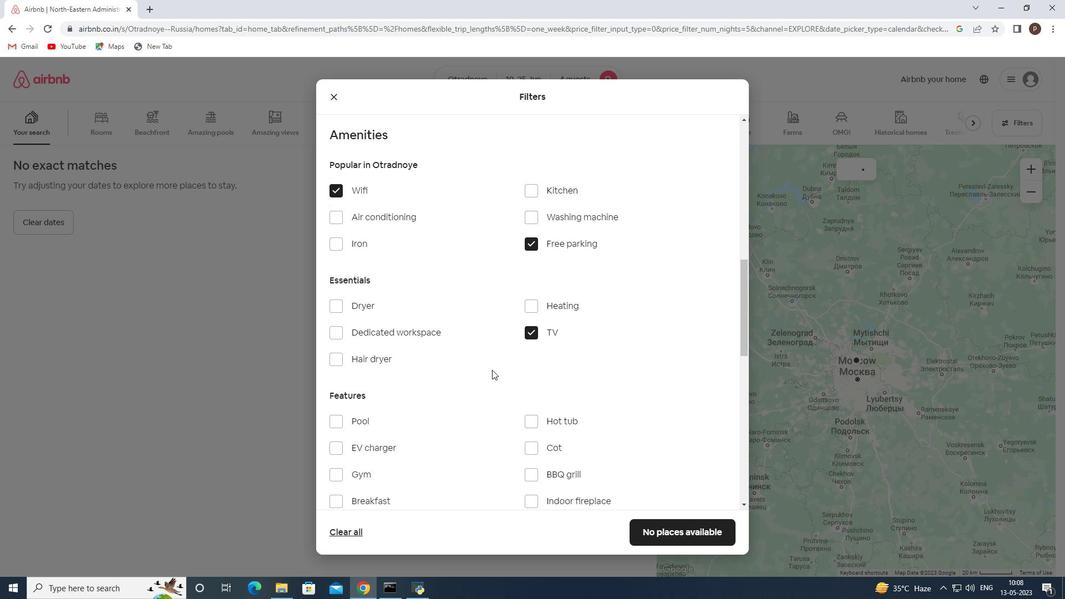 
Action: Mouse moved to (334, 363)
Screenshot: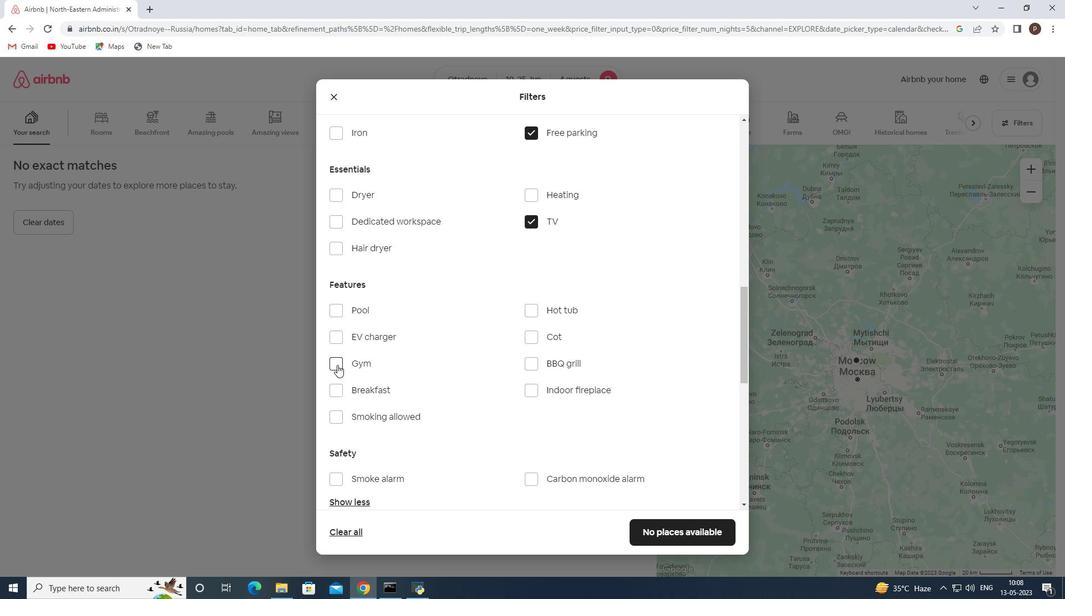 
Action: Mouse pressed left at (334, 363)
Screenshot: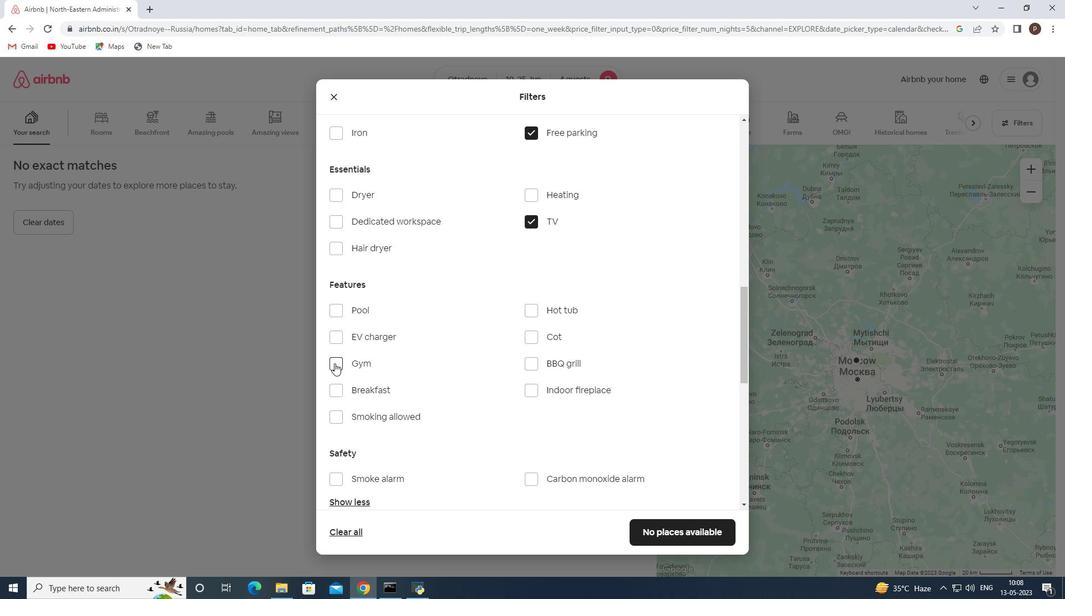 
Action: Mouse moved to (337, 393)
Screenshot: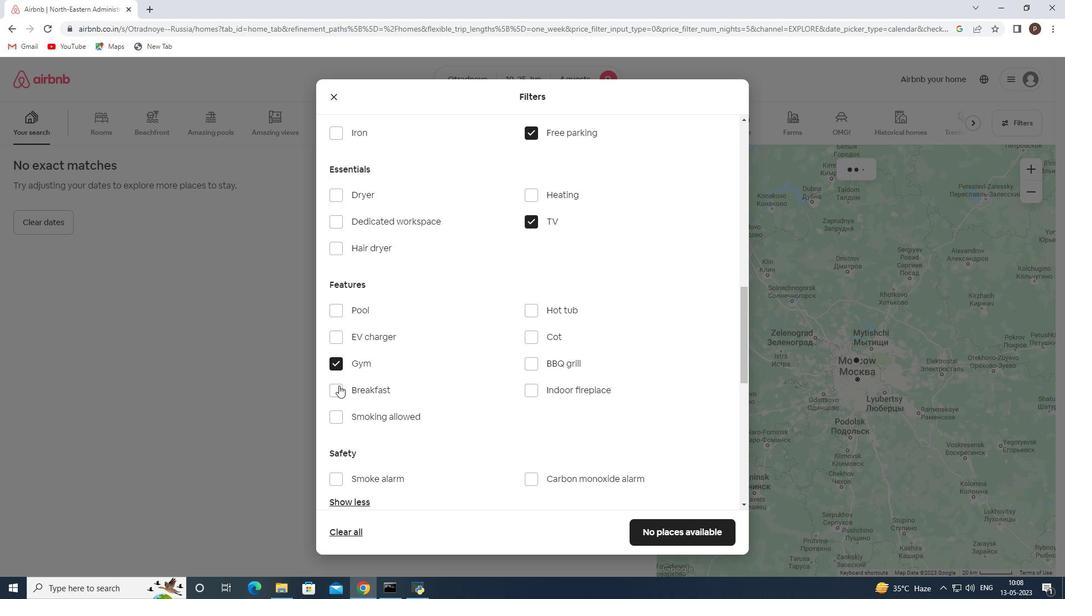 
Action: Mouse pressed left at (337, 393)
Screenshot: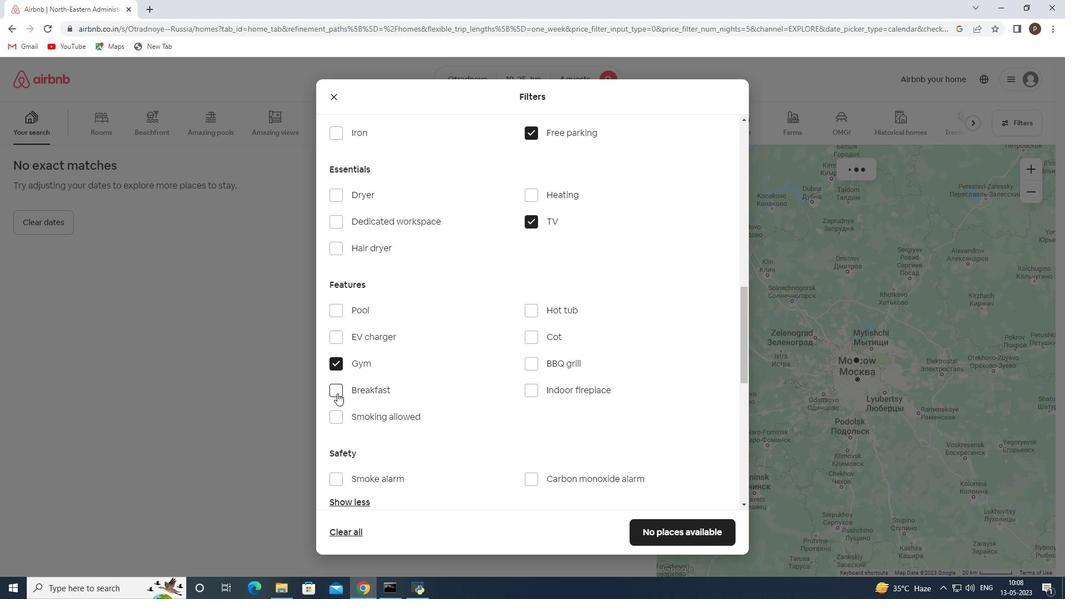 
Action: Mouse moved to (448, 388)
Screenshot: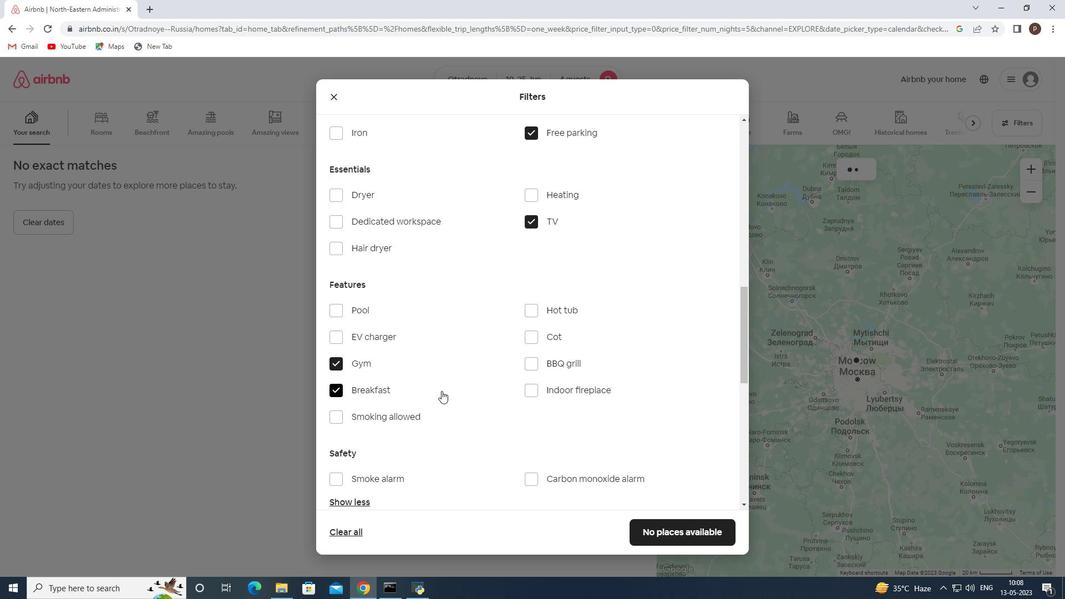 
Action: Mouse scrolled (448, 388) with delta (0, 0)
Screenshot: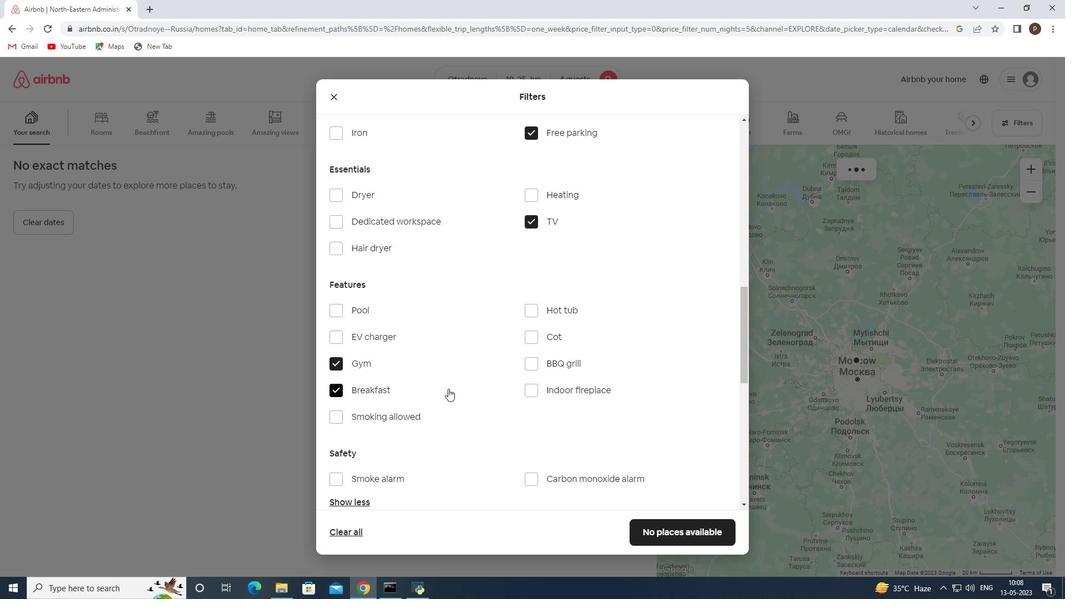 
Action: Mouse scrolled (448, 388) with delta (0, 0)
Screenshot: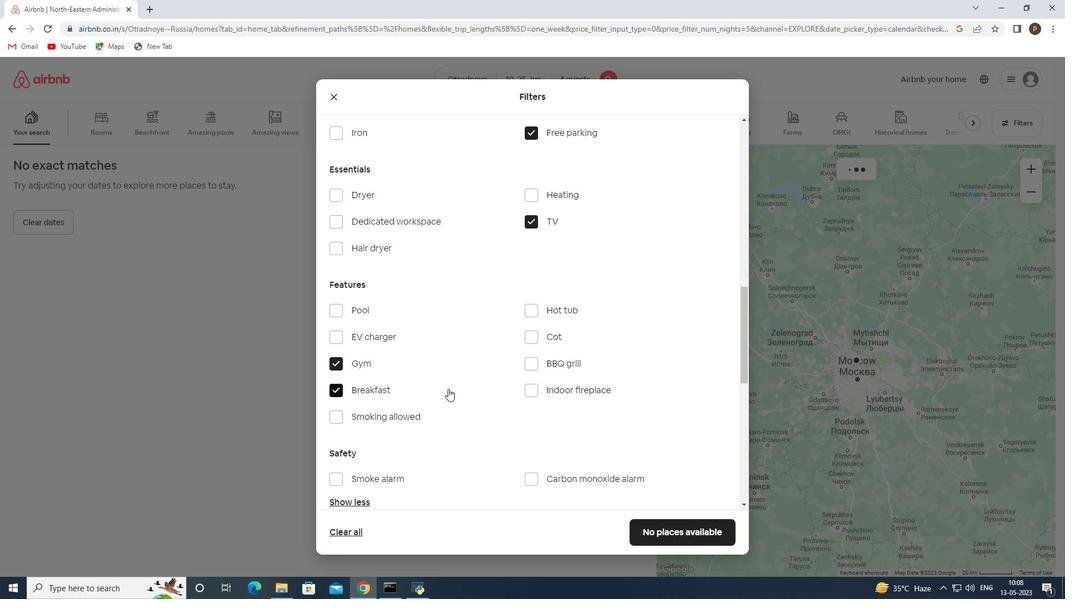 
Action: Mouse scrolled (448, 388) with delta (0, 0)
Screenshot: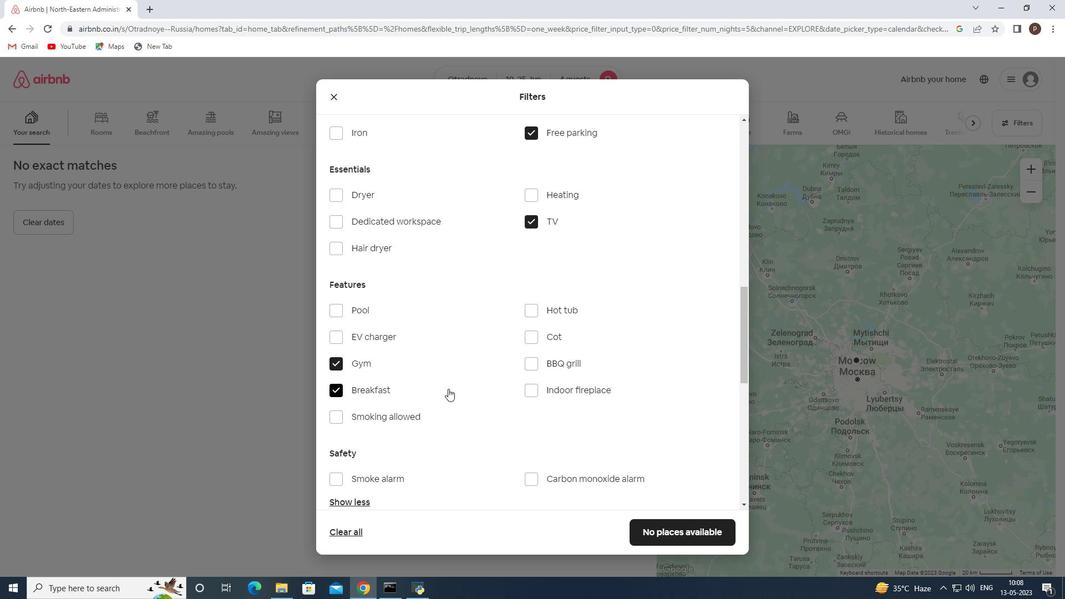 
Action: Mouse moved to (681, 416)
Screenshot: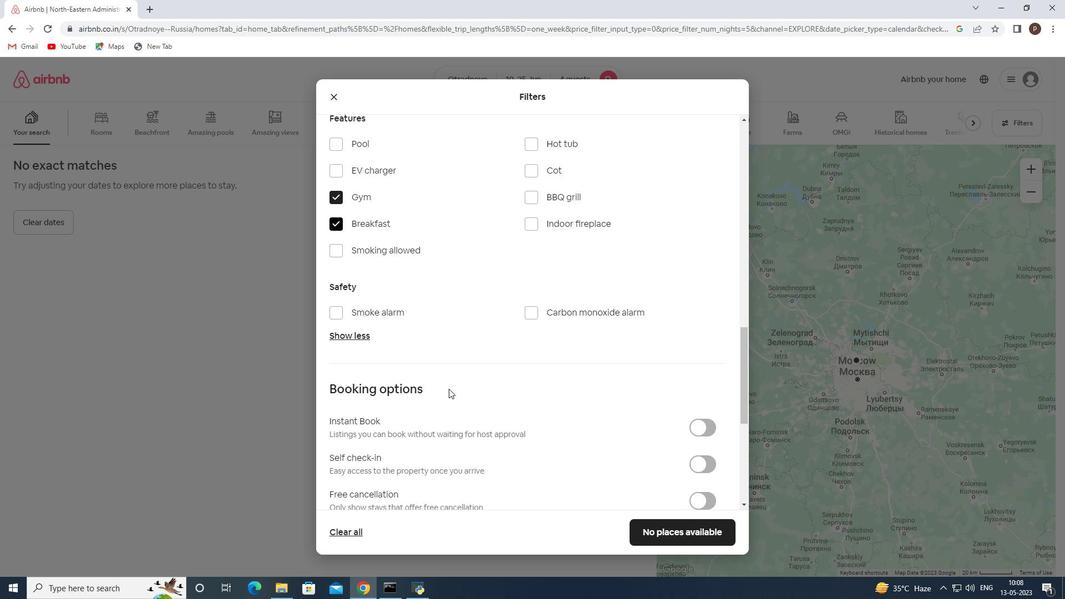 
Action: Mouse scrolled (681, 415) with delta (0, 0)
Screenshot: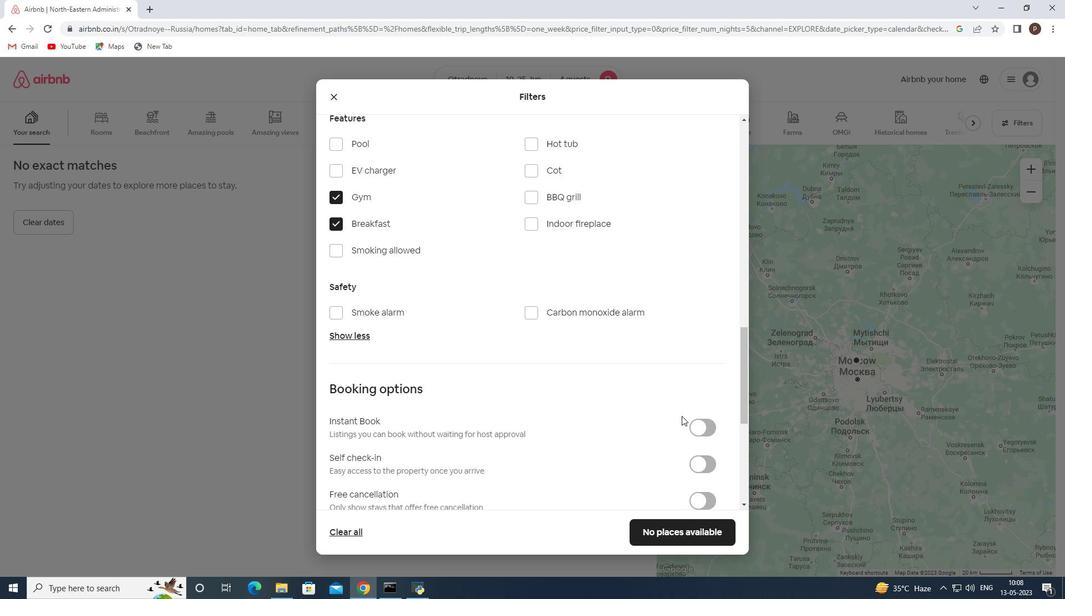 
Action: Mouse scrolled (681, 415) with delta (0, 0)
Screenshot: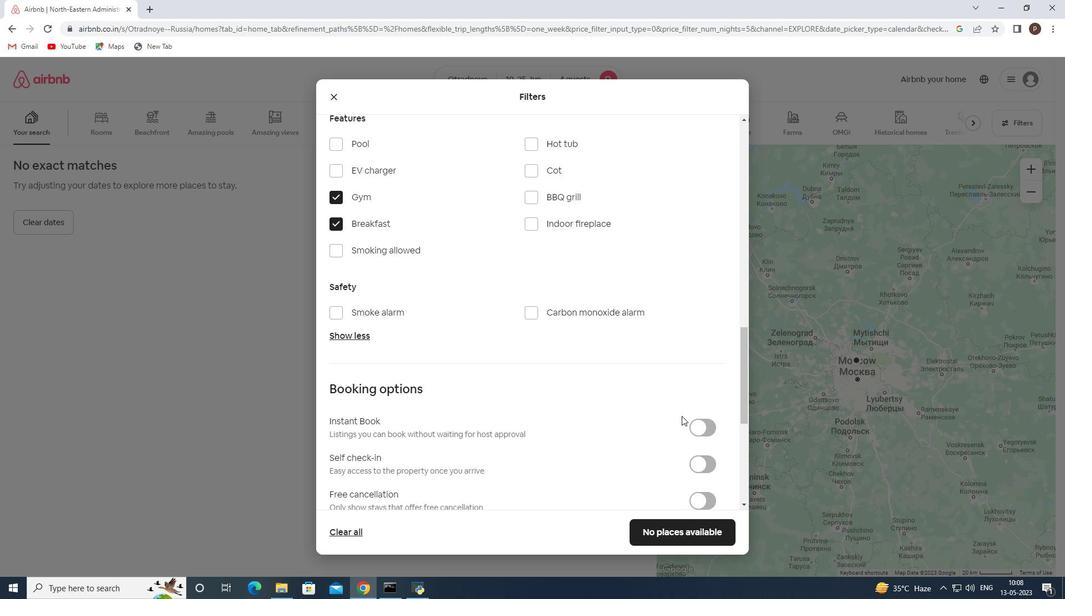 
Action: Mouse scrolled (681, 415) with delta (0, 0)
Screenshot: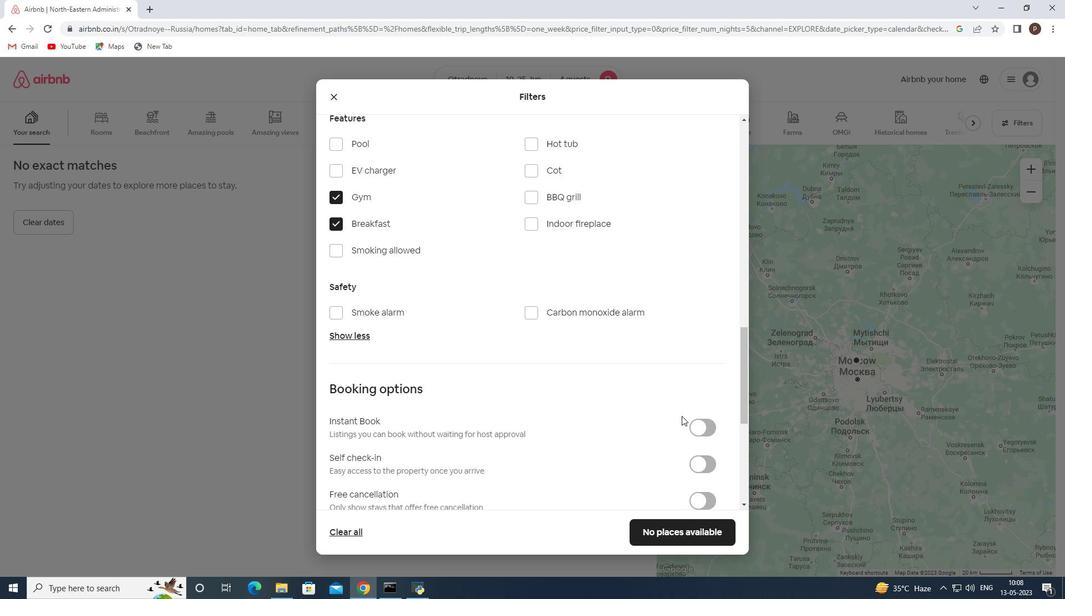 
Action: Mouse moved to (698, 299)
Screenshot: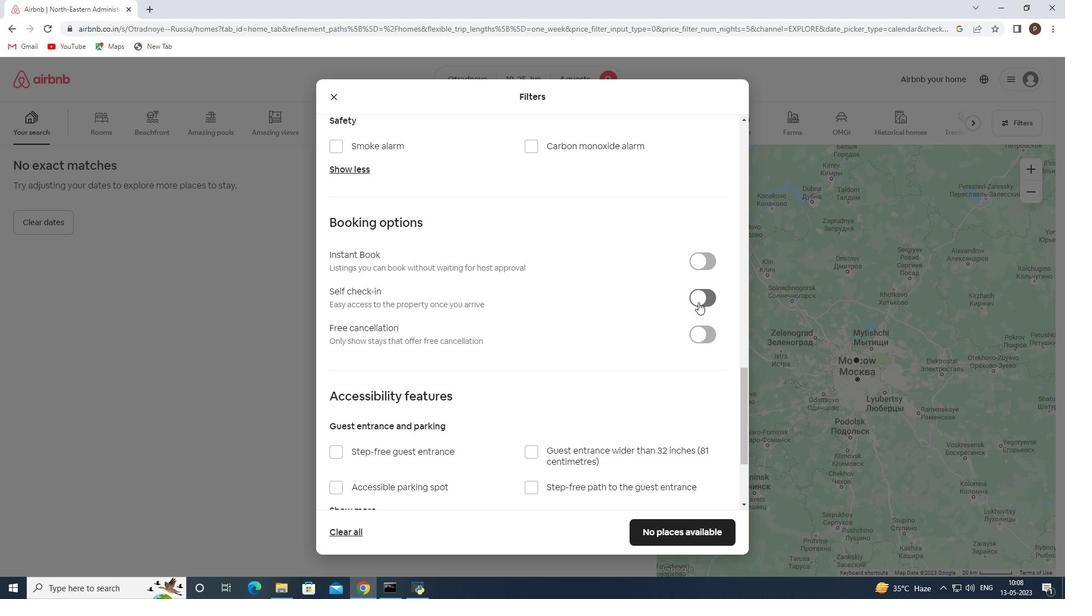 
Action: Mouse pressed left at (698, 299)
Screenshot: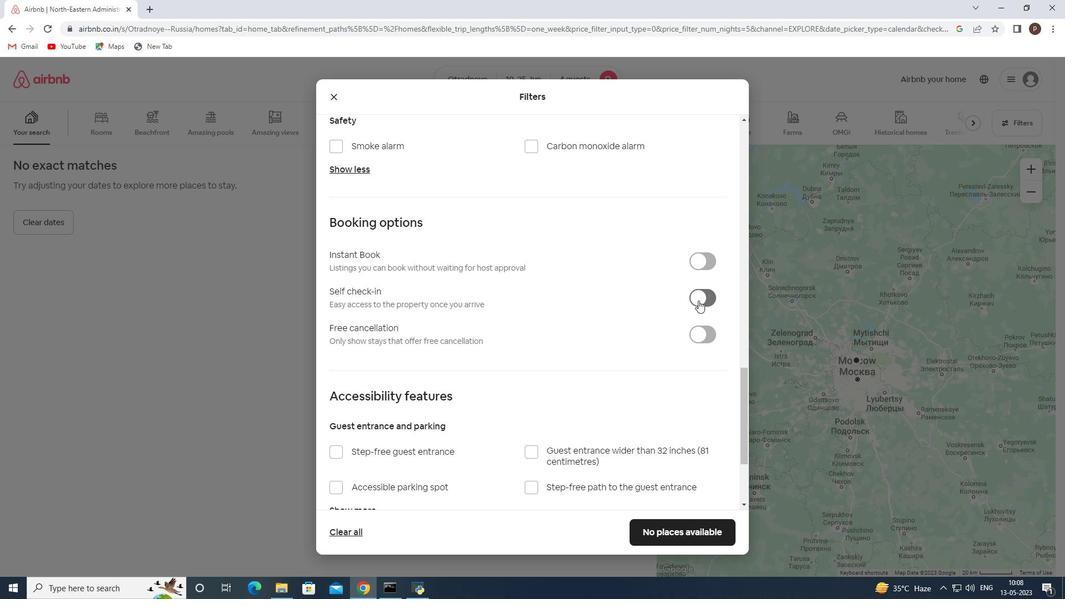 
Action: Mouse moved to (541, 324)
Screenshot: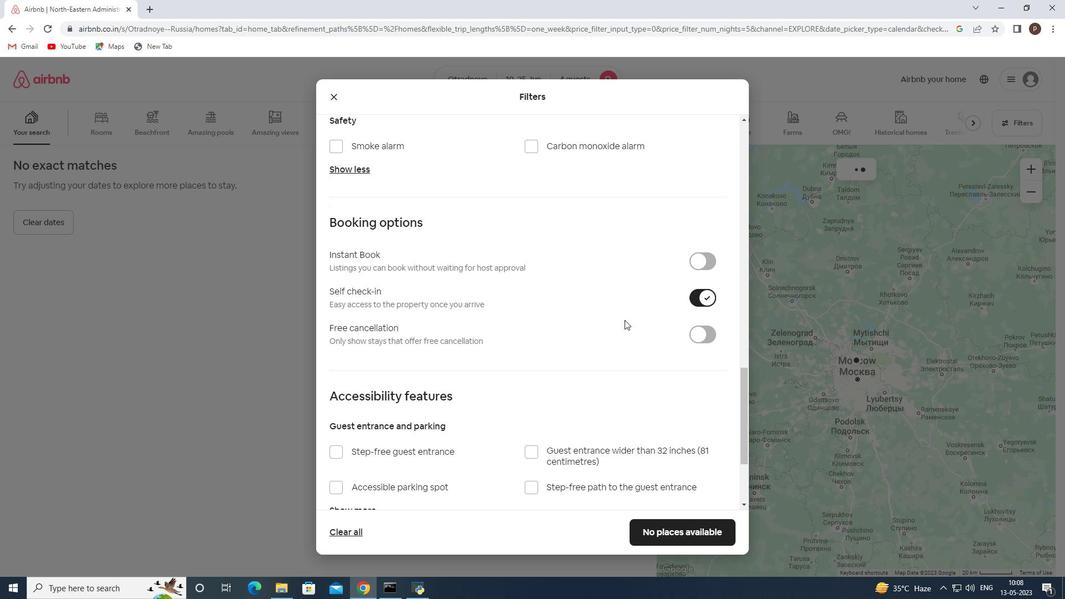 
Action: Mouse scrolled (541, 324) with delta (0, 0)
Screenshot: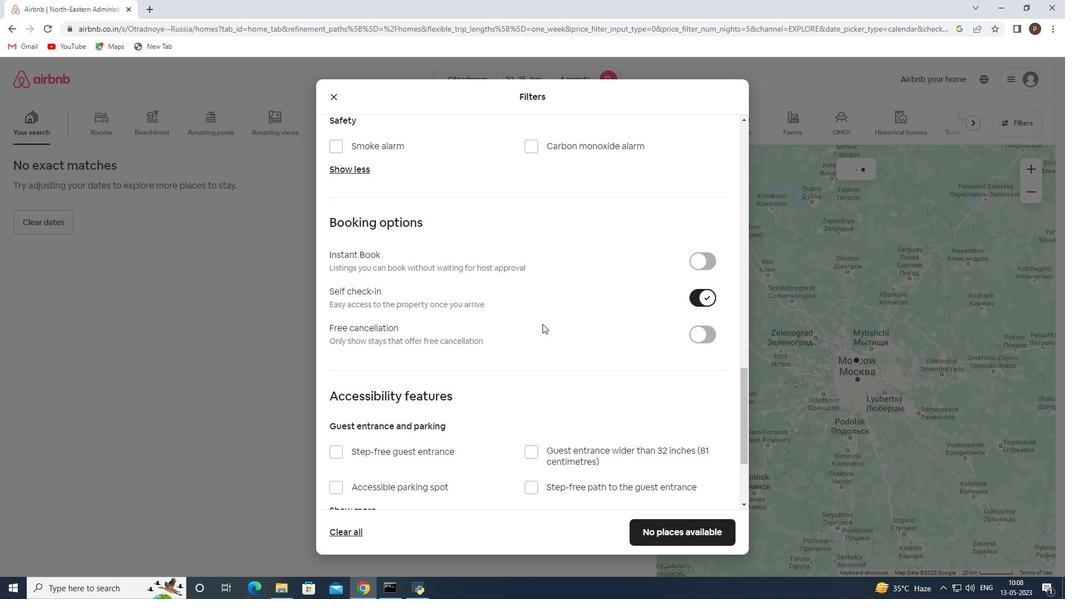 
Action: Mouse scrolled (541, 324) with delta (0, 0)
Screenshot: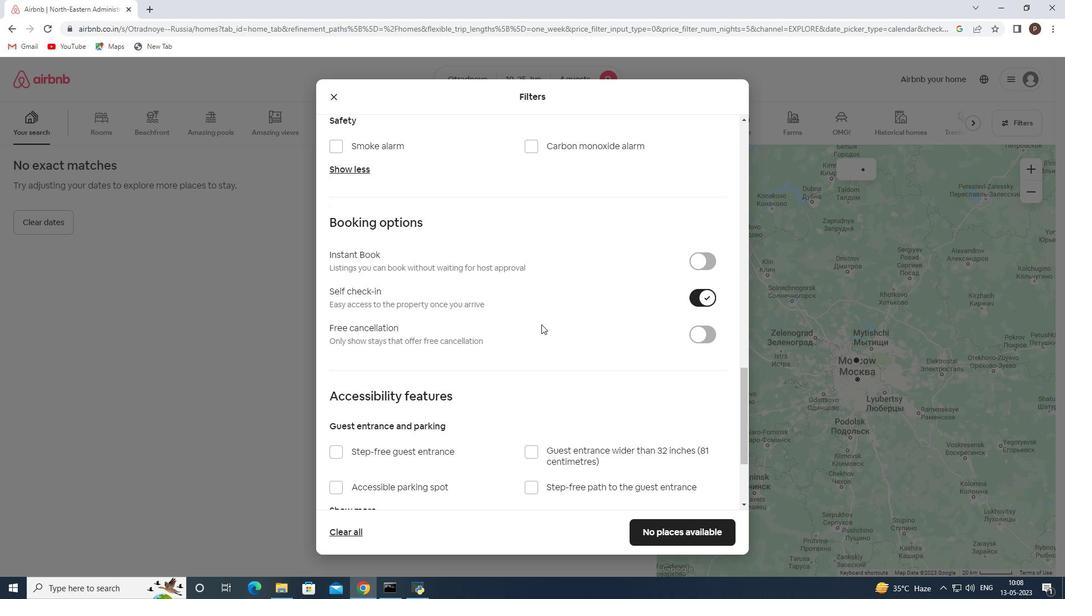 
Action: Mouse scrolled (541, 324) with delta (0, 0)
Screenshot: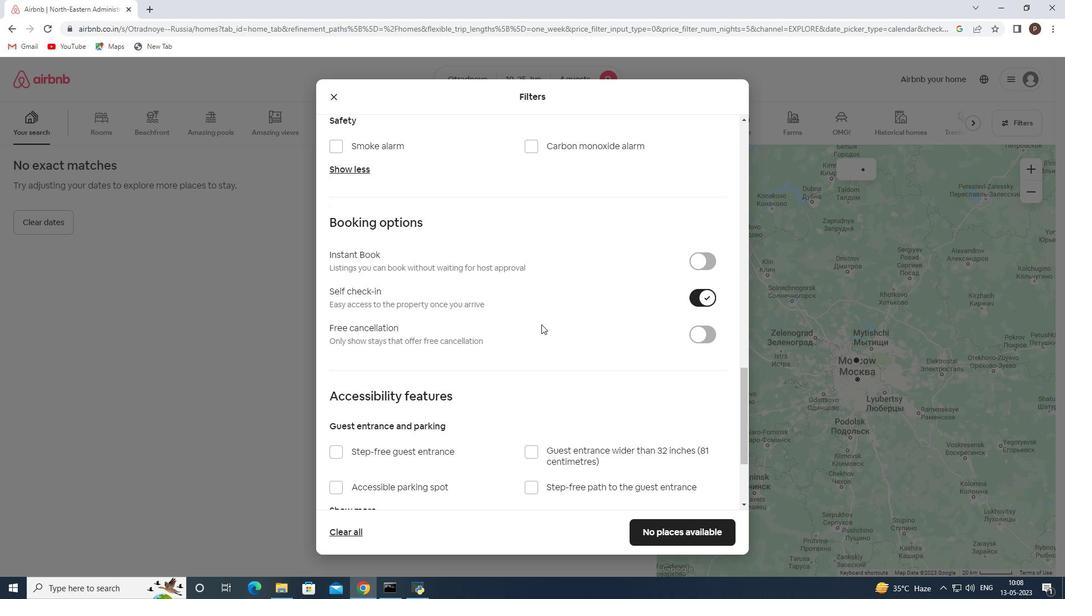 
Action: Mouse scrolled (541, 324) with delta (0, 0)
Screenshot: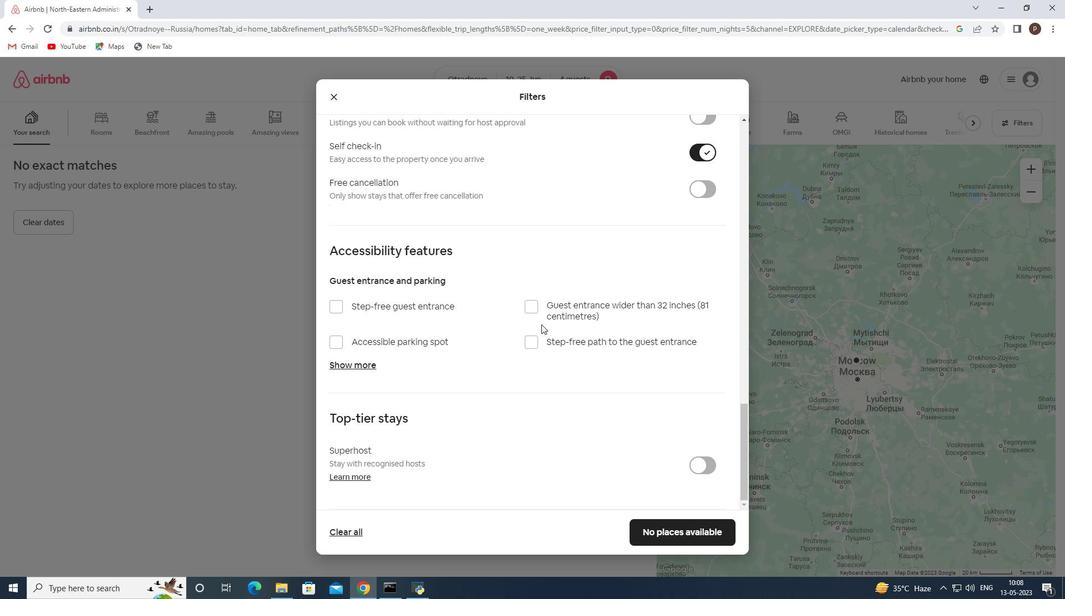 
Action: Mouse scrolled (541, 324) with delta (0, 0)
Screenshot: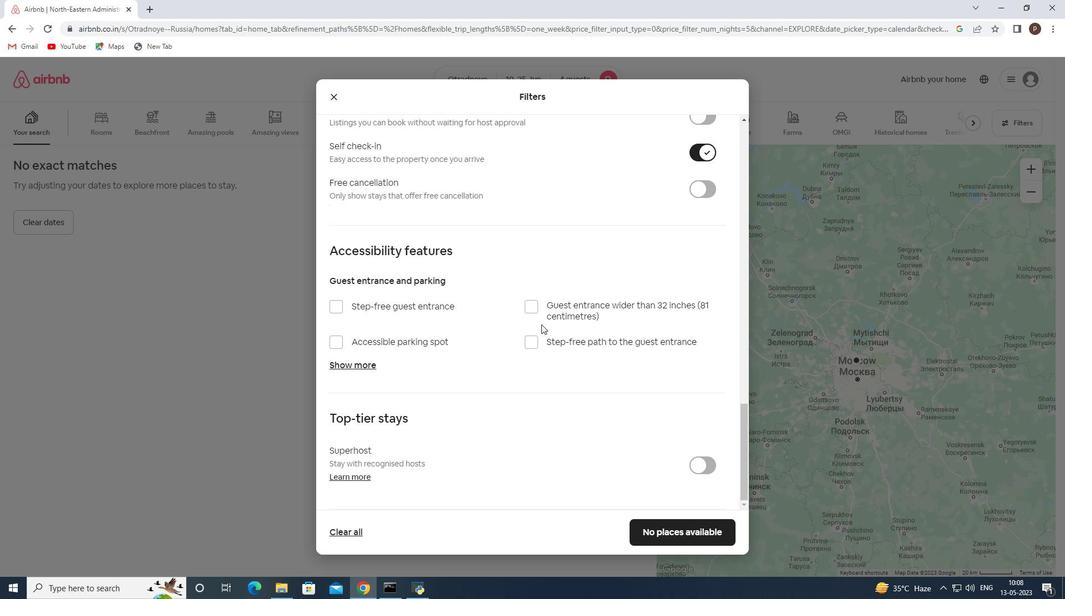 
Action: Mouse scrolled (541, 324) with delta (0, 0)
Screenshot: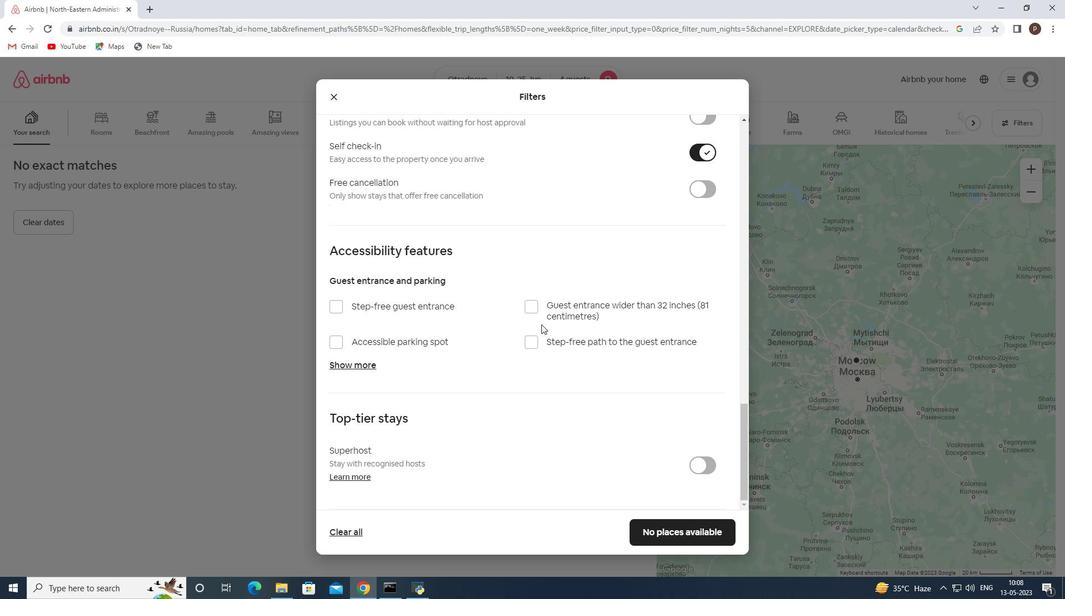 
Action: Mouse scrolled (541, 324) with delta (0, 0)
Screenshot: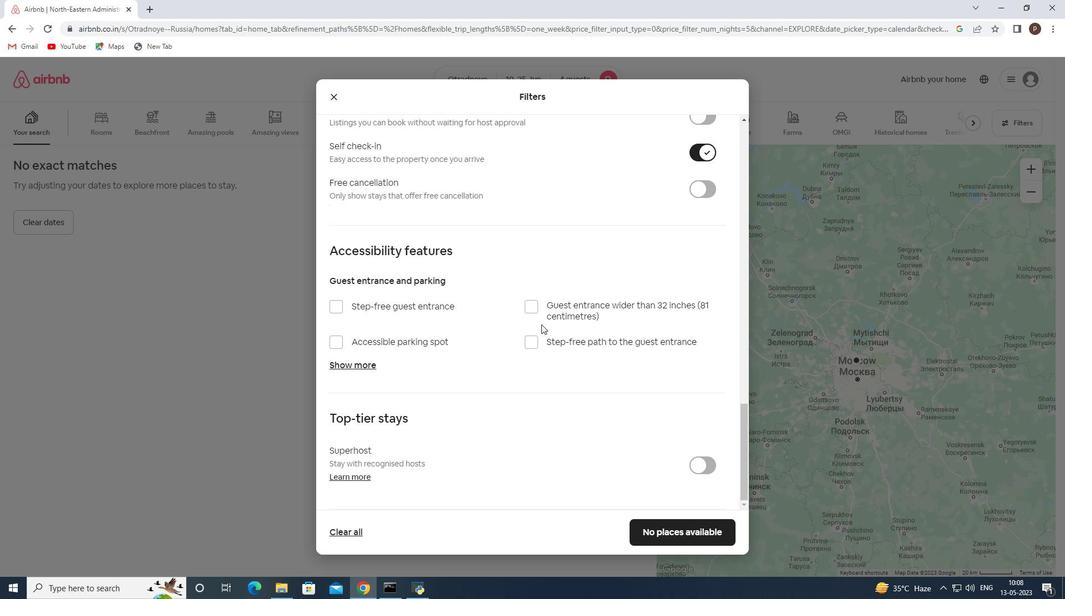 
Action: Mouse scrolled (541, 324) with delta (0, 0)
Screenshot: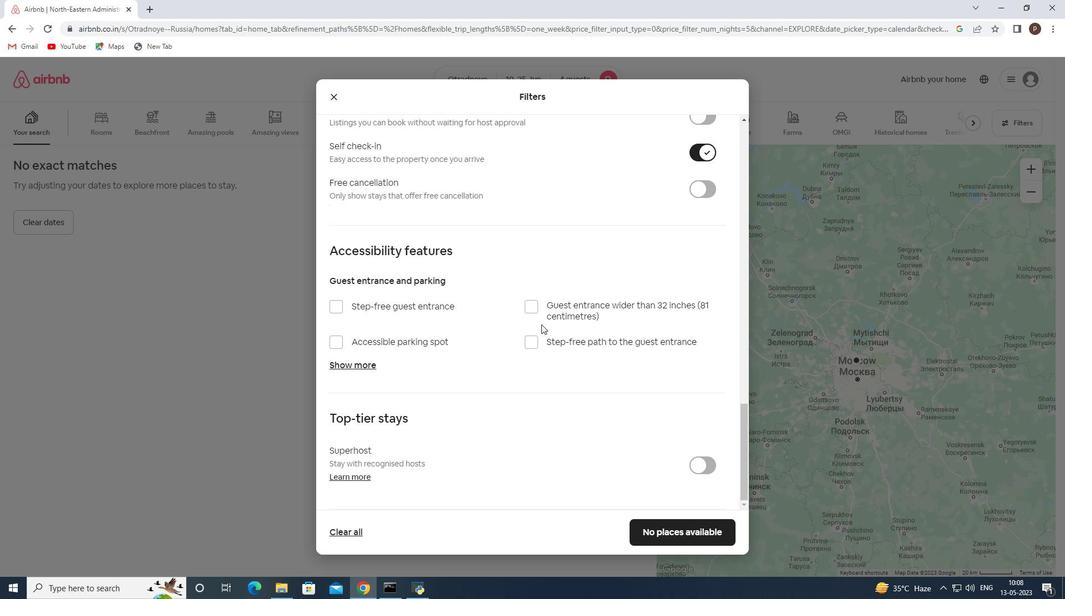 
Action: Mouse scrolled (541, 324) with delta (0, 0)
Screenshot: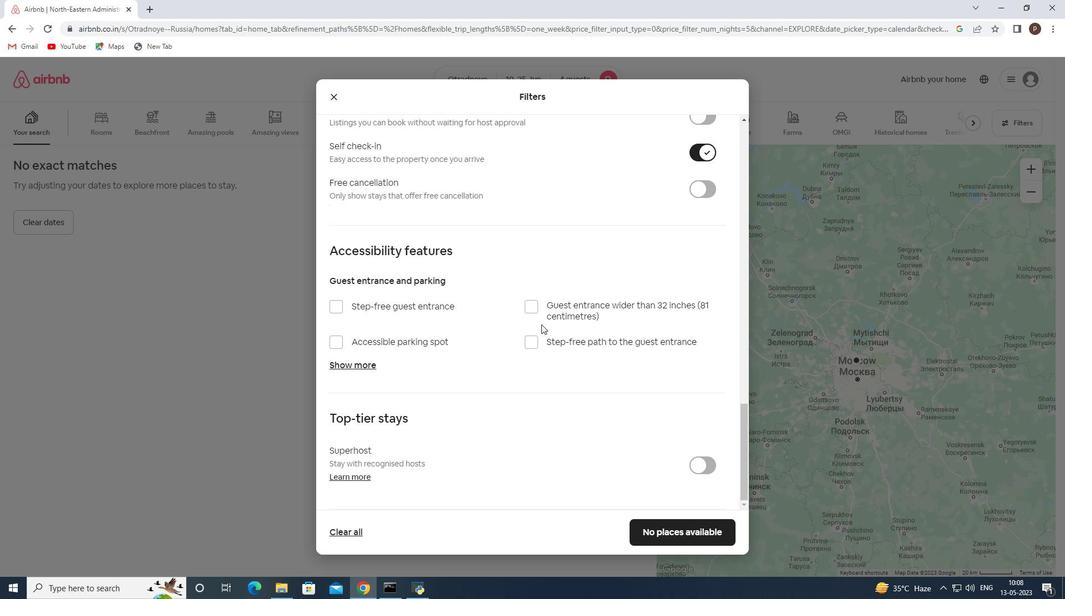 
Action: Mouse scrolled (541, 324) with delta (0, 0)
Screenshot: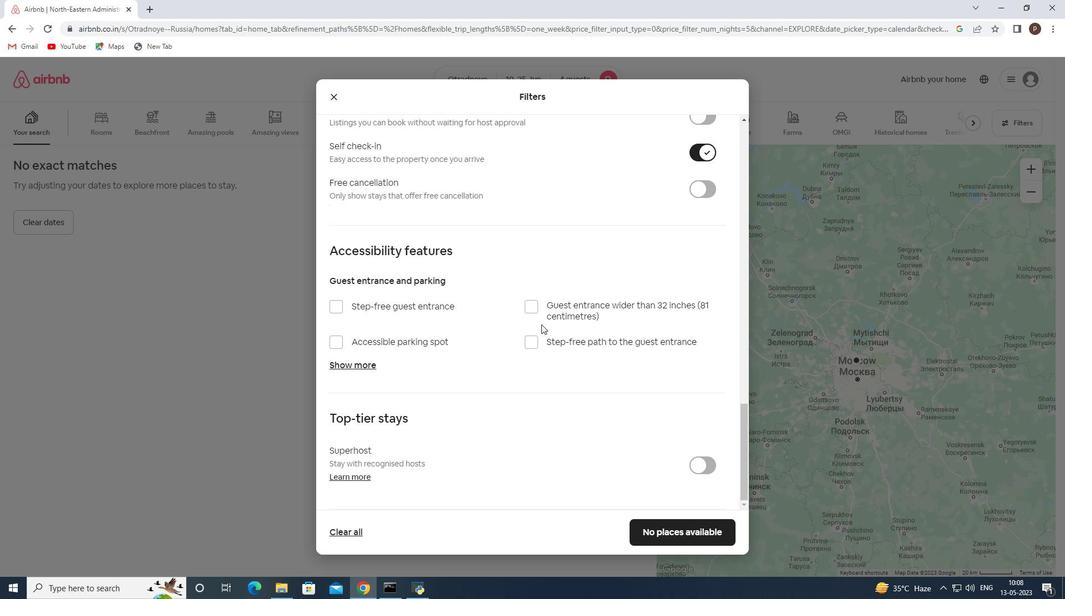 
Action: Mouse moved to (674, 530)
Screenshot: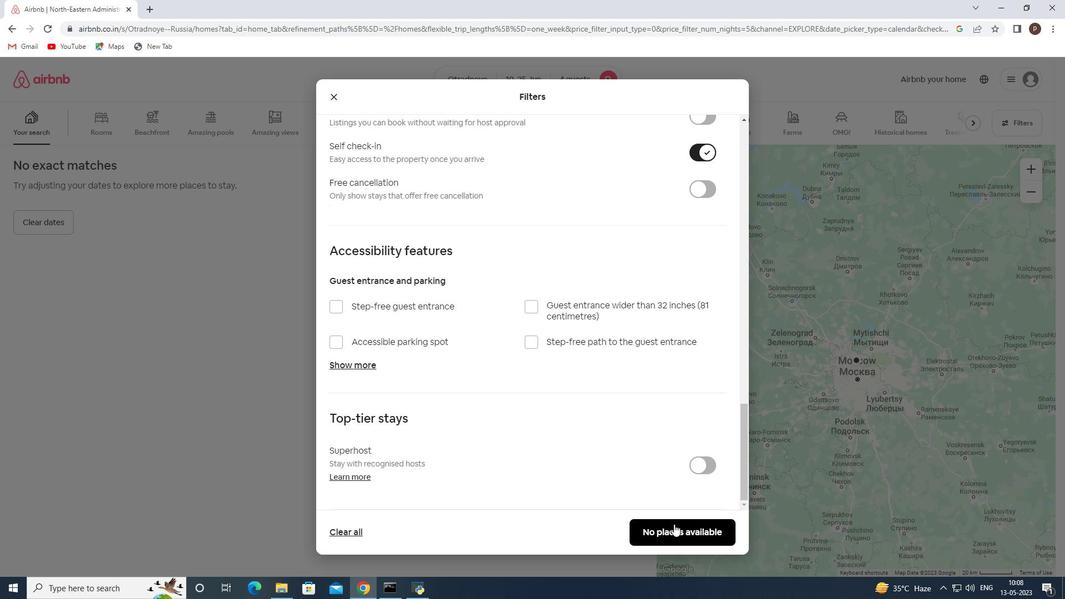 
Action: Mouse pressed left at (674, 530)
Screenshot: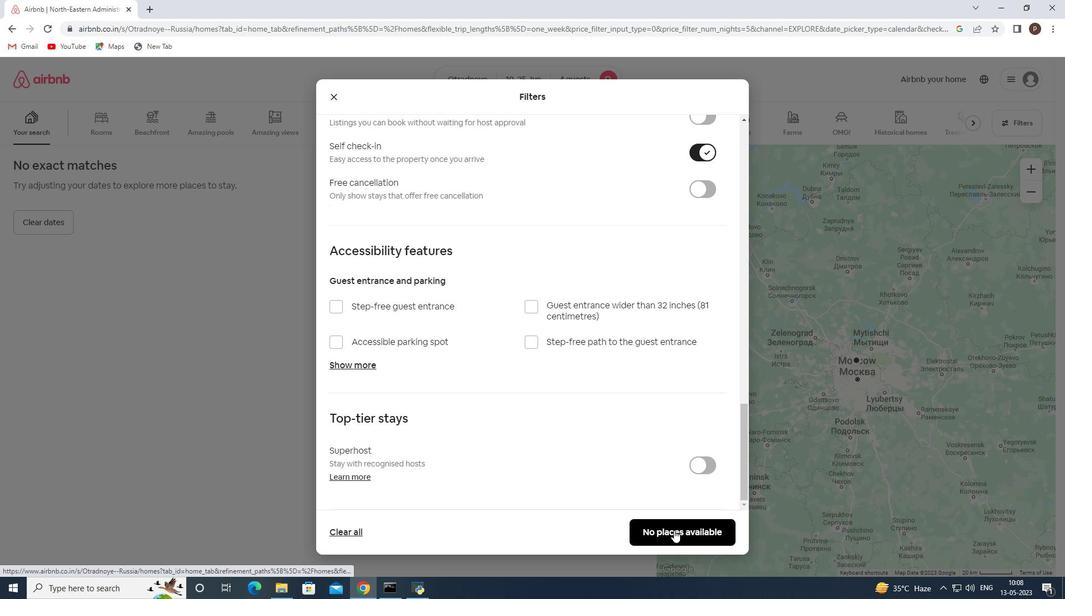 
